Task: Look for space in Castilleja de la Cuesta, Spain from 9th June, 2023 to 16th June, 2023 for 2 adults in price range Rs.8000 to Rs.16000. Place can be entire place with 2 bedrooms having 2 beds and 1 bathroom. Property type can be house, flat, guest house. Booking option can be shelf check-in. Required host language is English.
Action: Mouse moved to (291, 135)
Screenshot: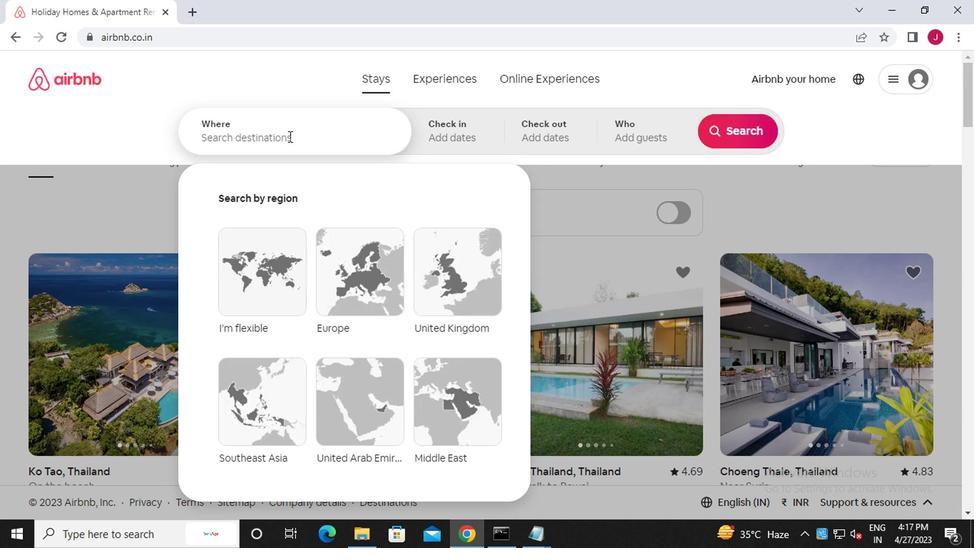 
Action: Mouse pressed left at (291, 135)
Screenshot: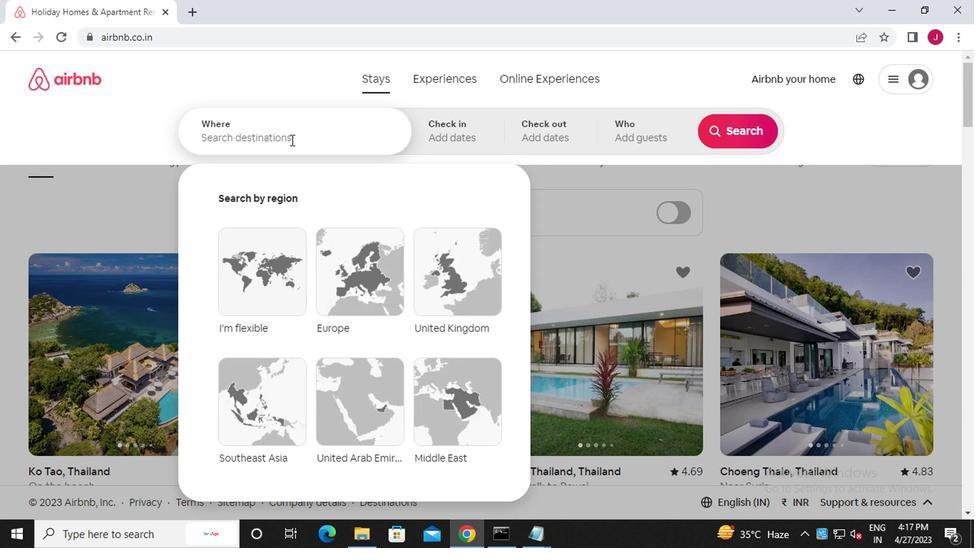 
Action: Mouse moved to (968, 538)
Screenshot: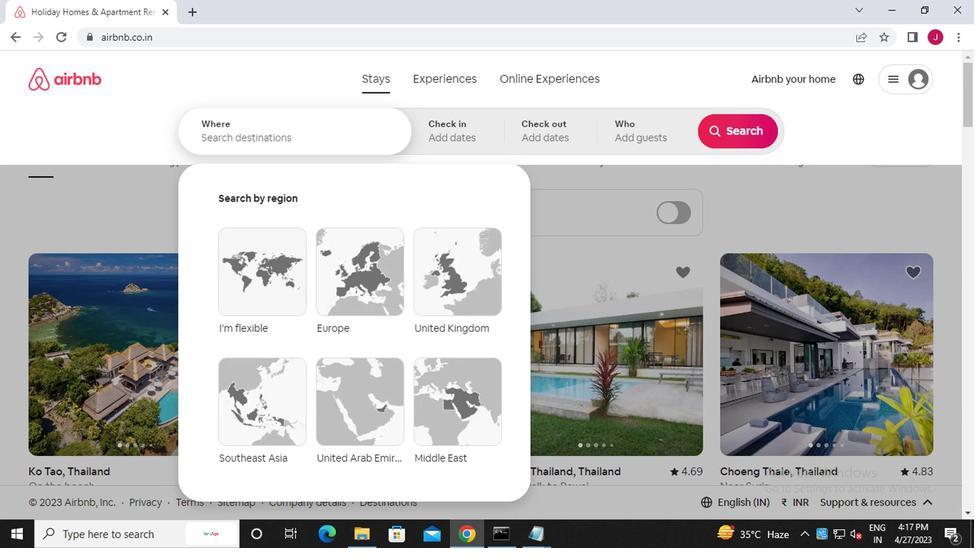 
Action: Key pressed c<Key.caps_lock>i<Key.backspace>astilleja
Screenshot: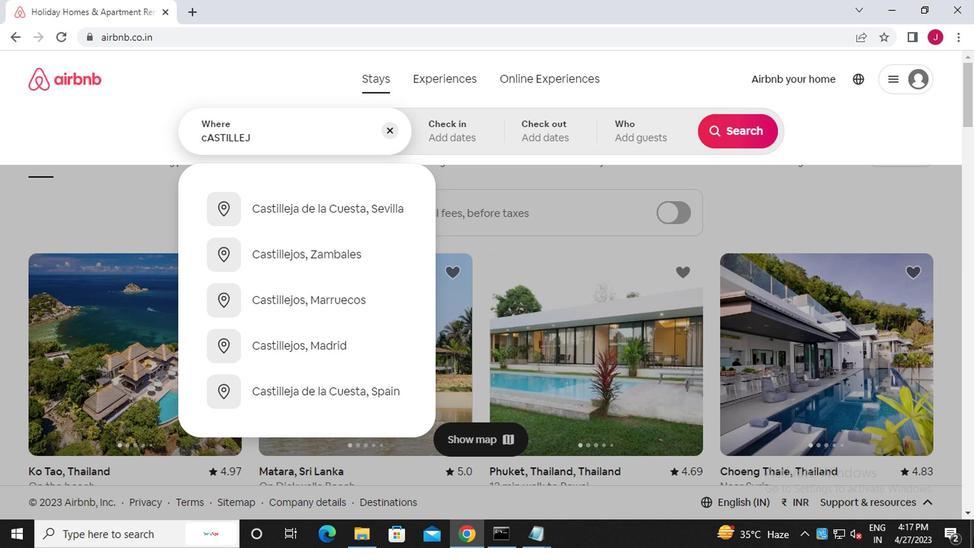 
Action: Mouse moved to (332, 247)
Screenshot: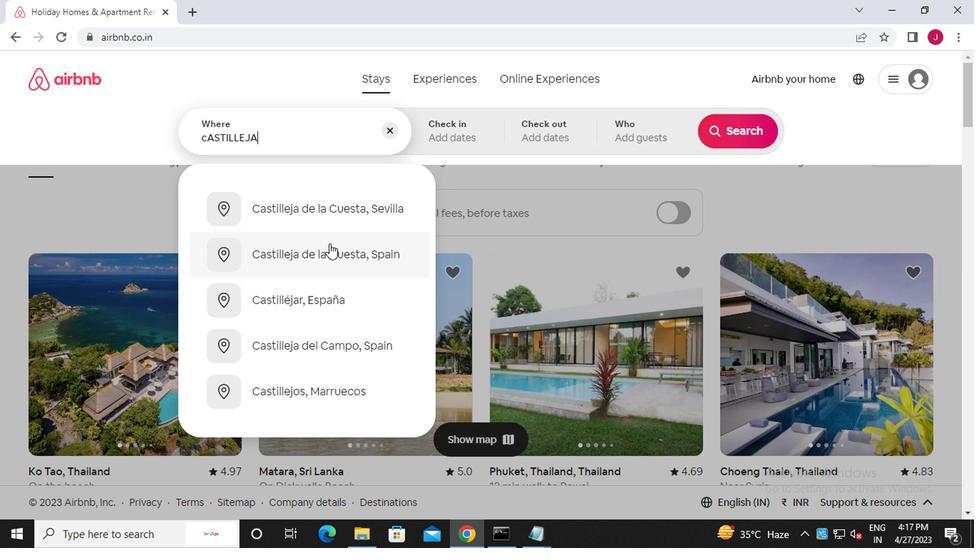 
Action: Mouse pressed left at (332, 247)
Screenshot: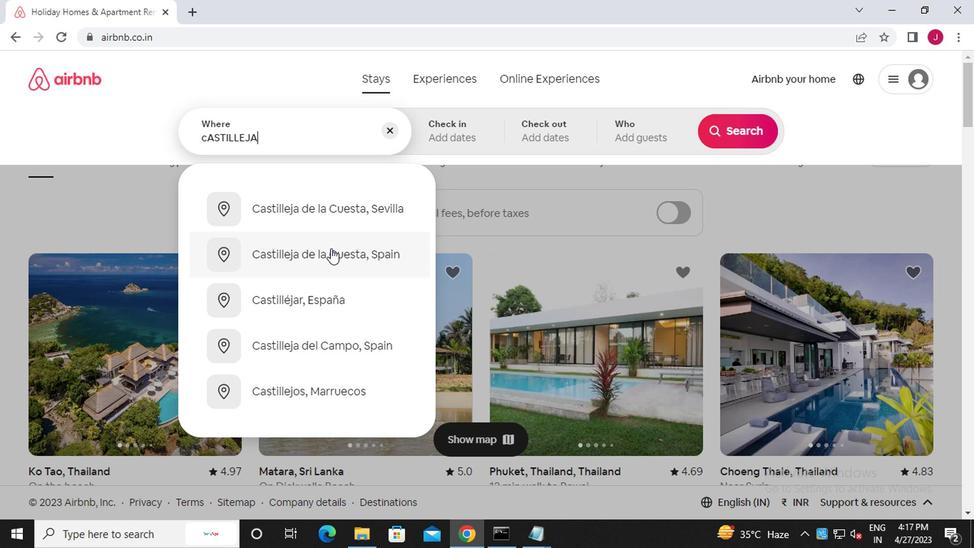 
Action: Mouse moved to (724, 239)
Screenshot: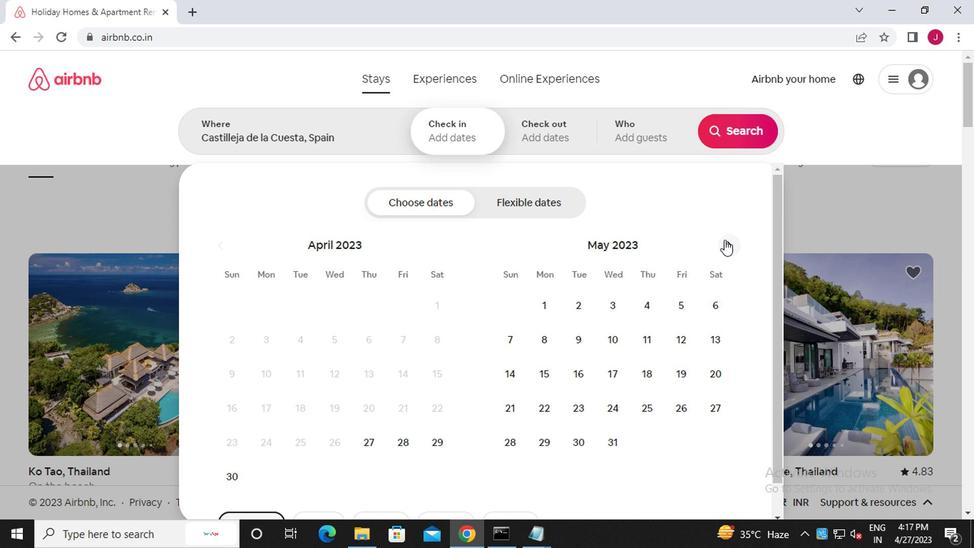 
Action: Mouse pressed left at (724, 239)
Screenshot: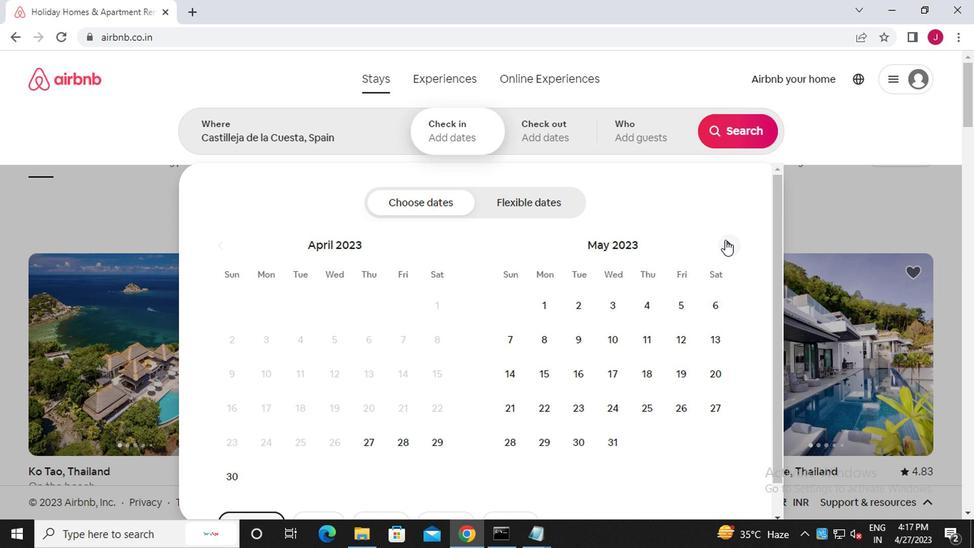 
Action: Mouse moved to (682, 334)
Screenshot: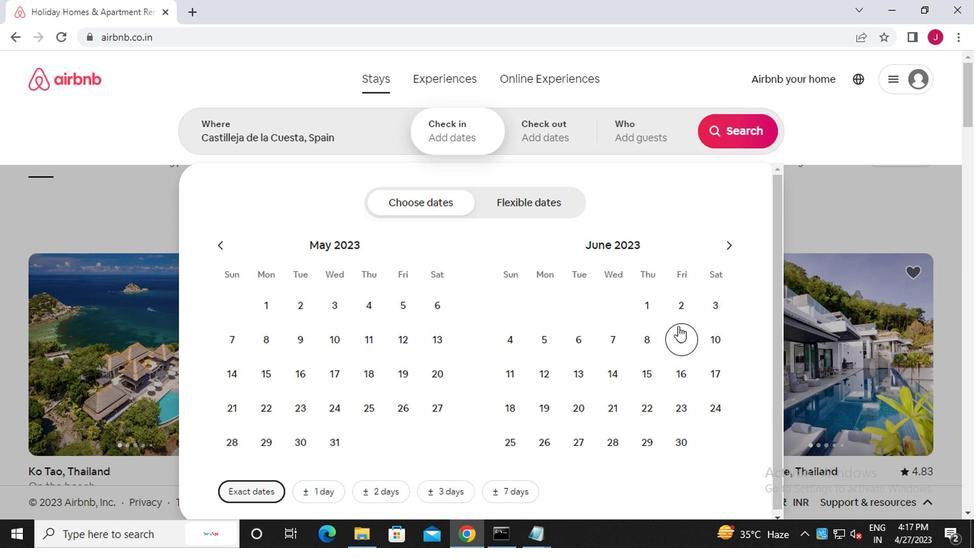 
Action: Mouse pressed left at (682, 334)
Screenshot: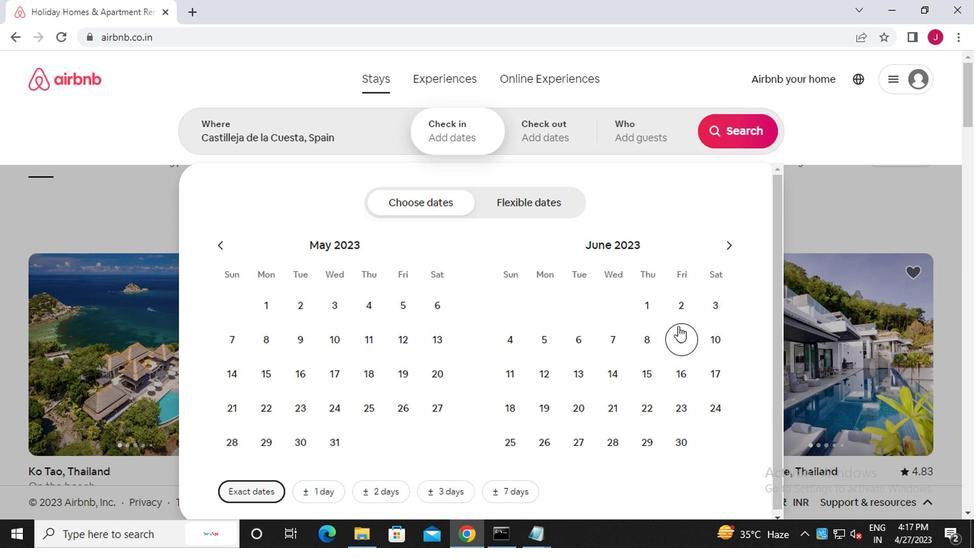 
Action: Mouse moved to (676, 376)
Screenshot: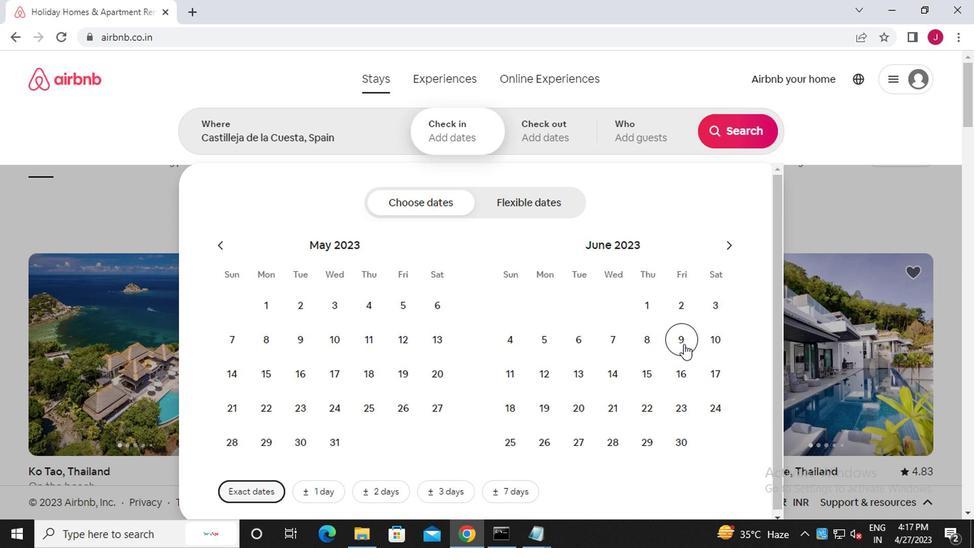 
Action: Mouse pressed left at (676, 376)
Screenshot: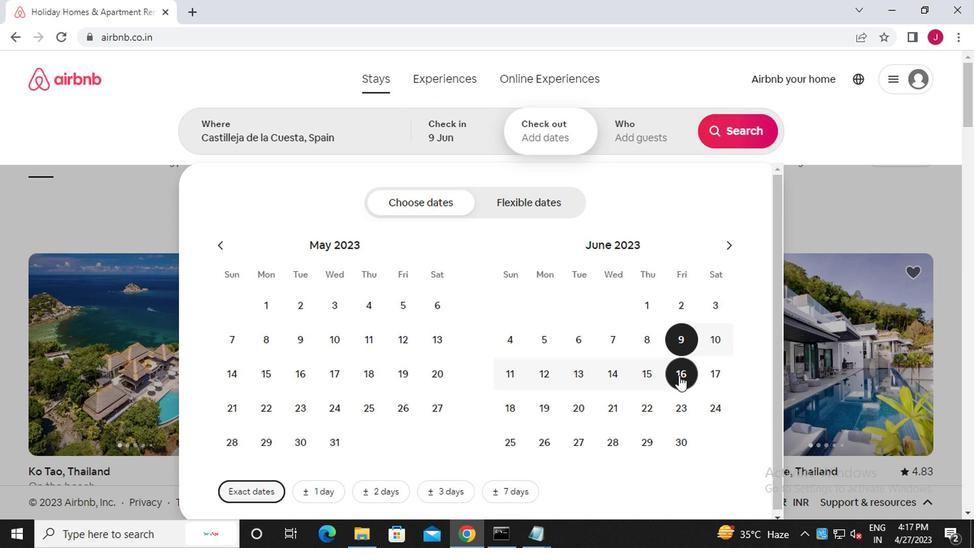 
Action: Mouse moved to (651, 127)
Screenshot: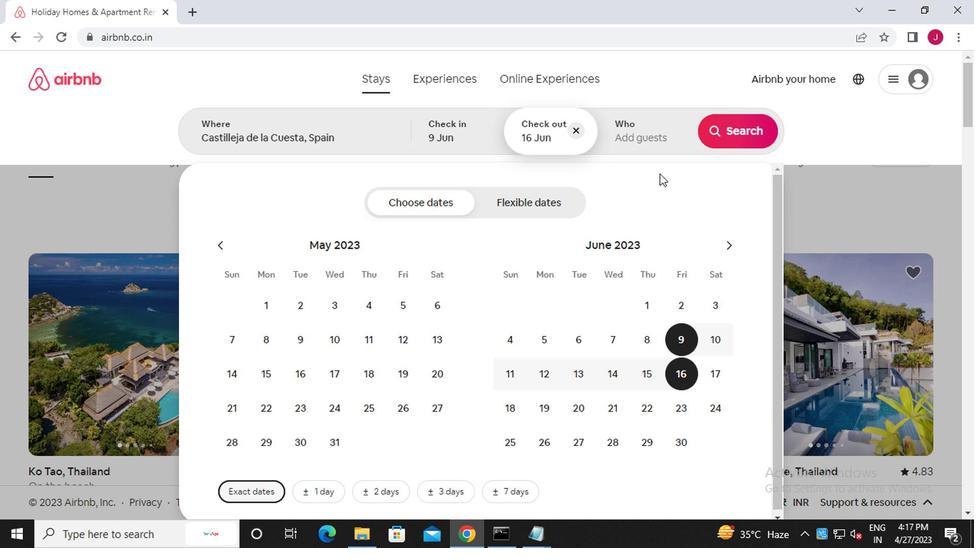 
Action: Mouse pressed left at (651, 127)
Screenshot: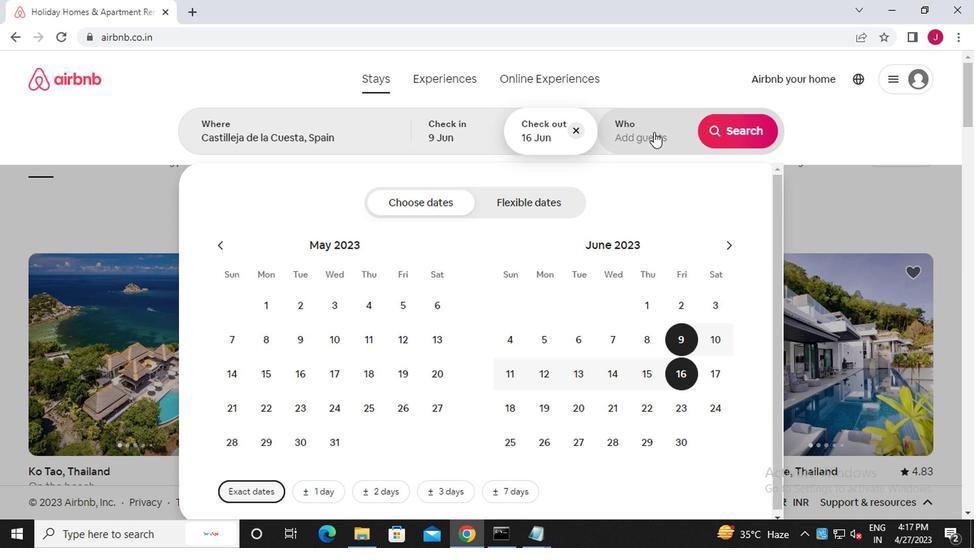 
Action: Mouse moved to (740, 206)
Screenshot: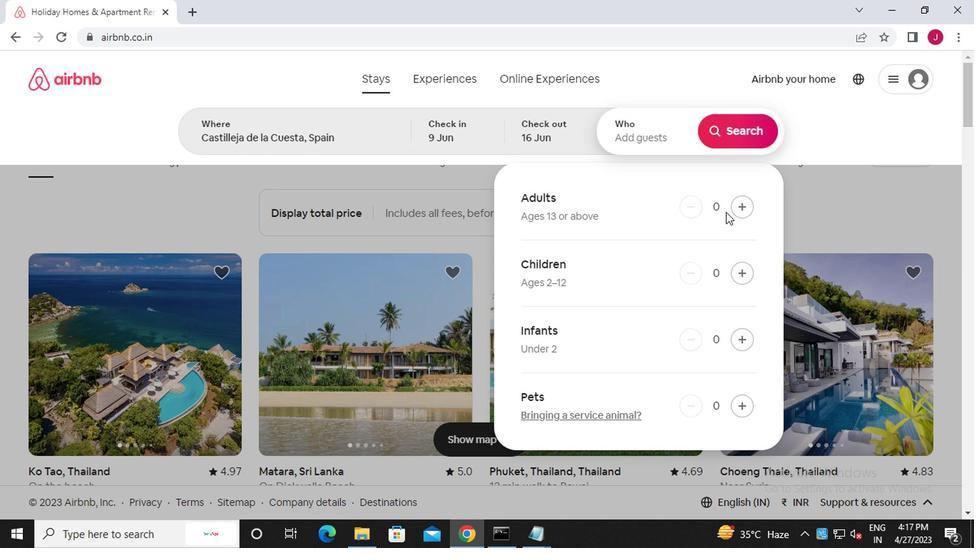 
Action: Mouse pressed left at (740, 206)
Screenshot: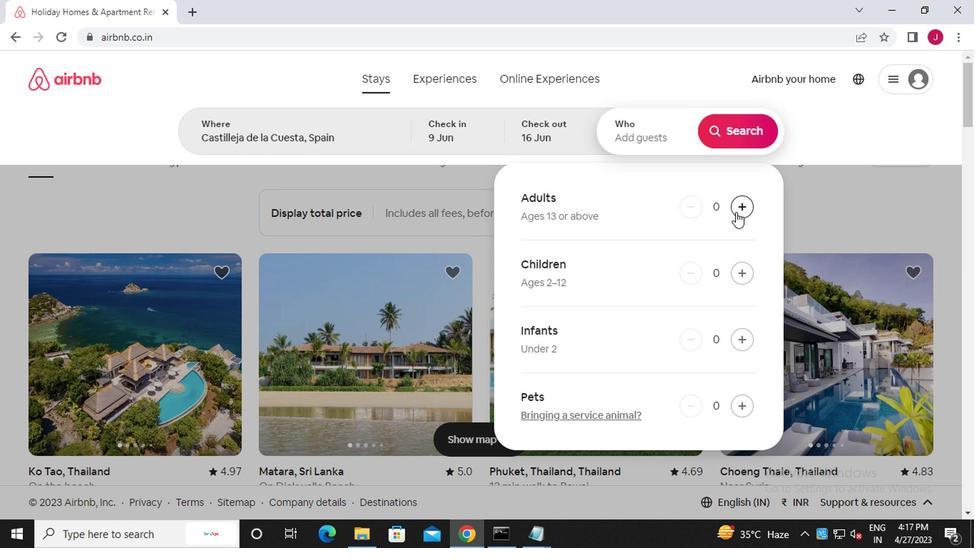 
Action: Mouse pressed left at (740, 206)
Screenshot: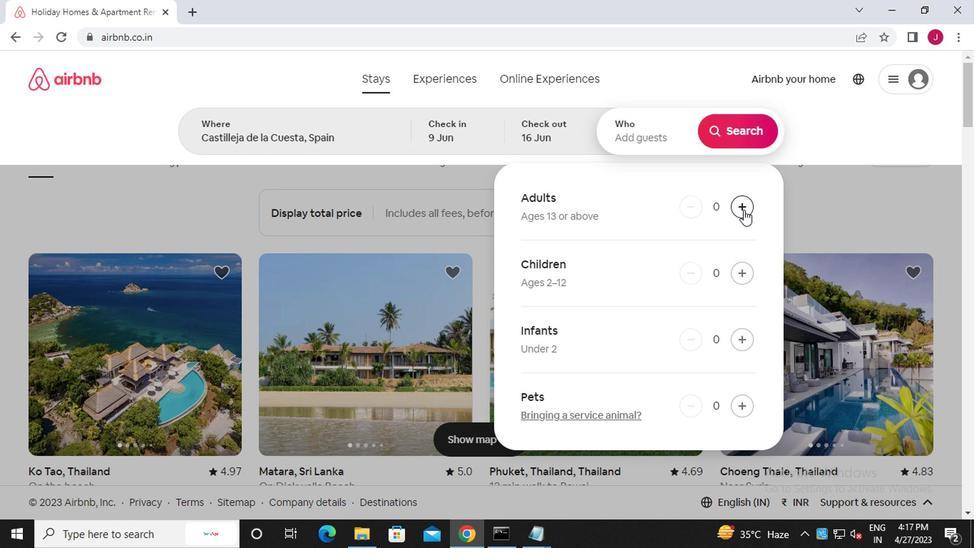 
Action: Mouse moved to (738, 129)
Screenshot: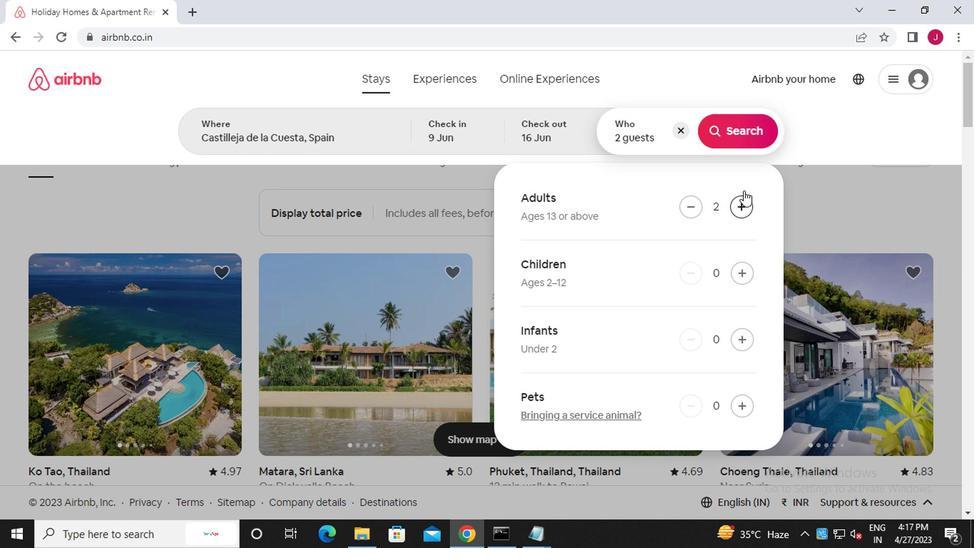
Action: Mouse pressed left at (738, 129)
Screenshot: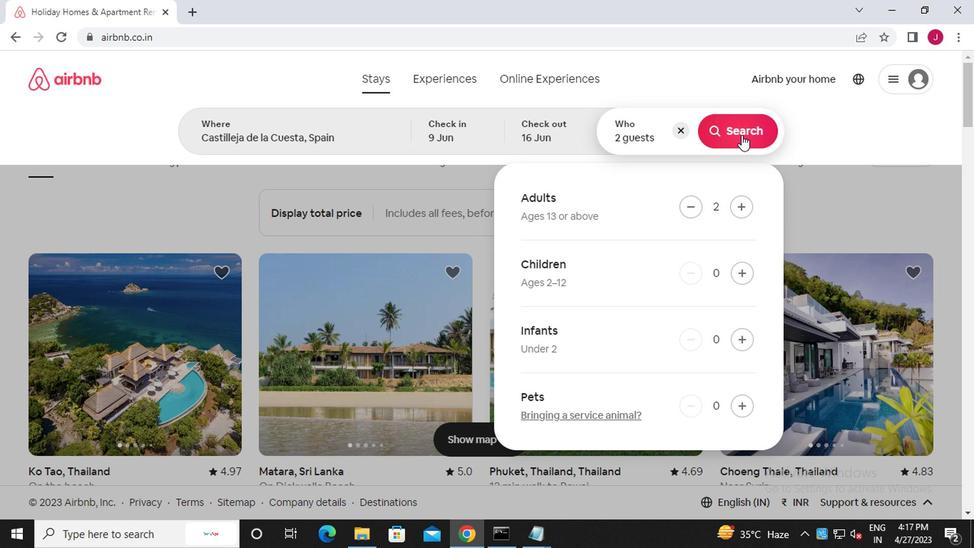 
Action: Mouse moved to (914, 131)
Screenshot: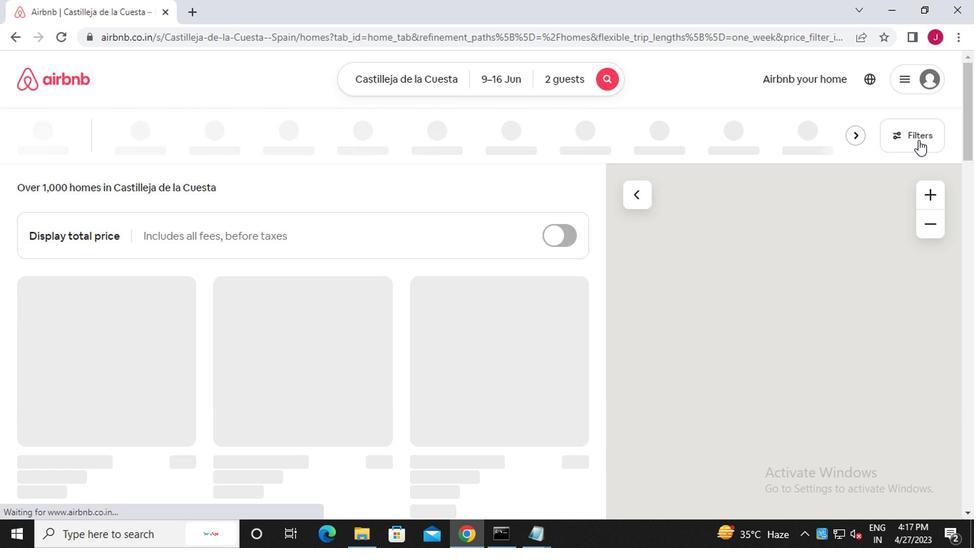 
Action: Mouse pressed left at (914, 131)
Screenshot: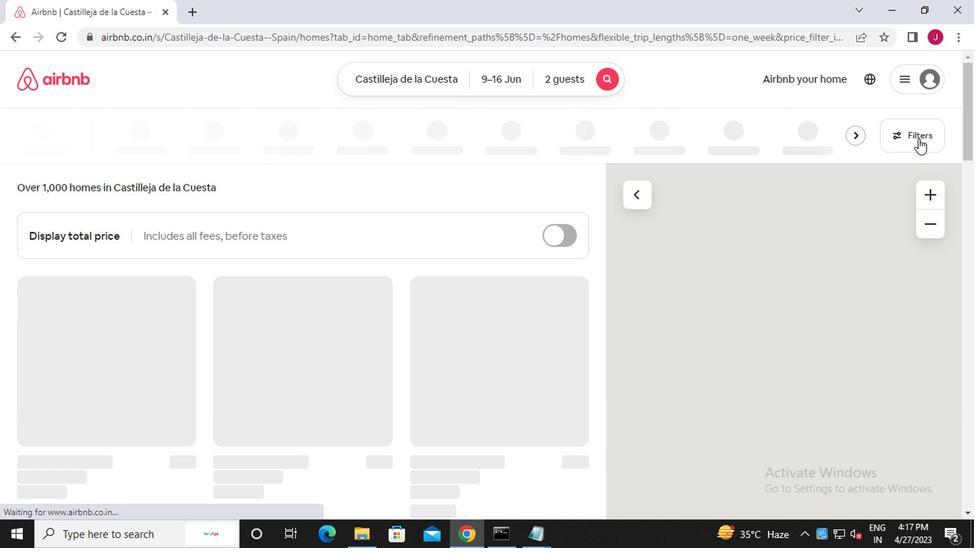 
Action: Mouse moved to (327, 312)
Screenshot: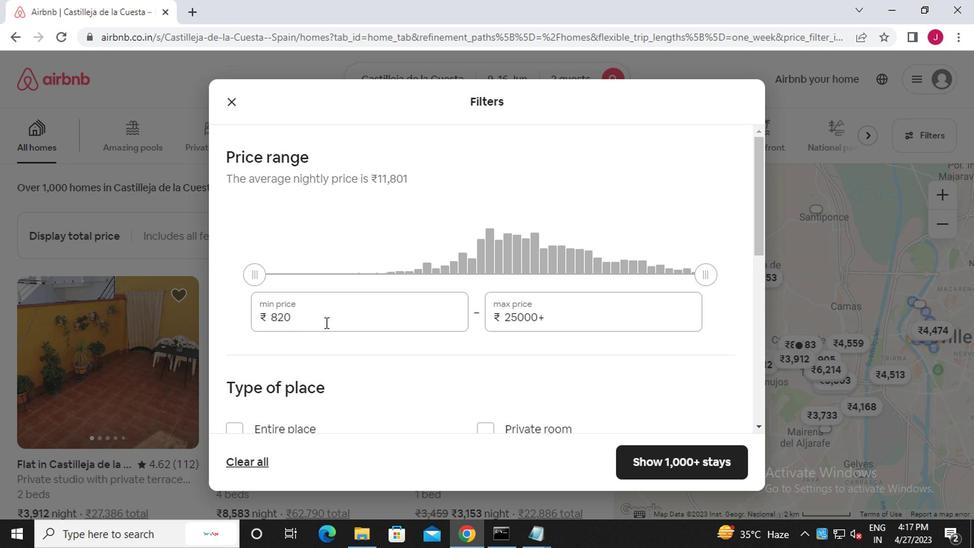 
Action: Mouse pressed left at (327, 312)
Screenshot: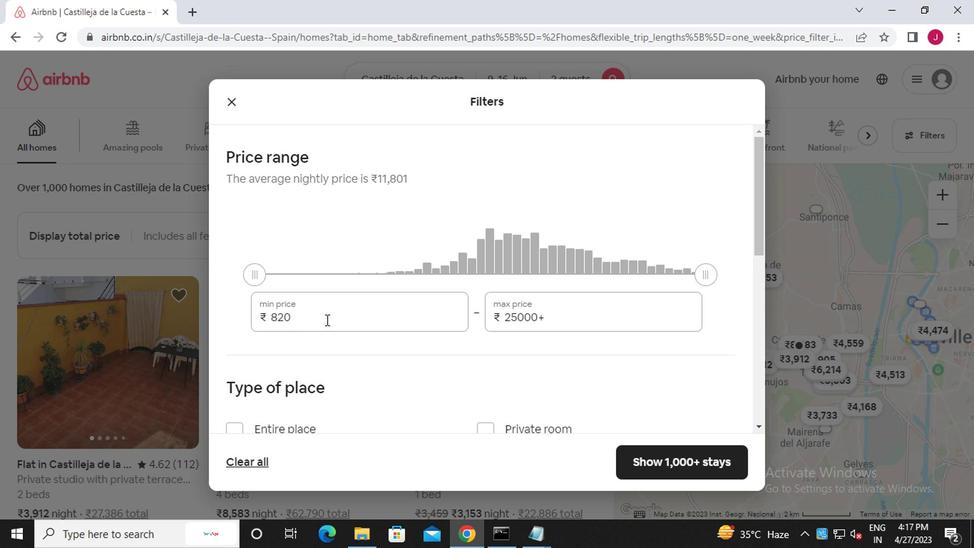 
Action: Mouse moved to (321, 298)
Screenshot: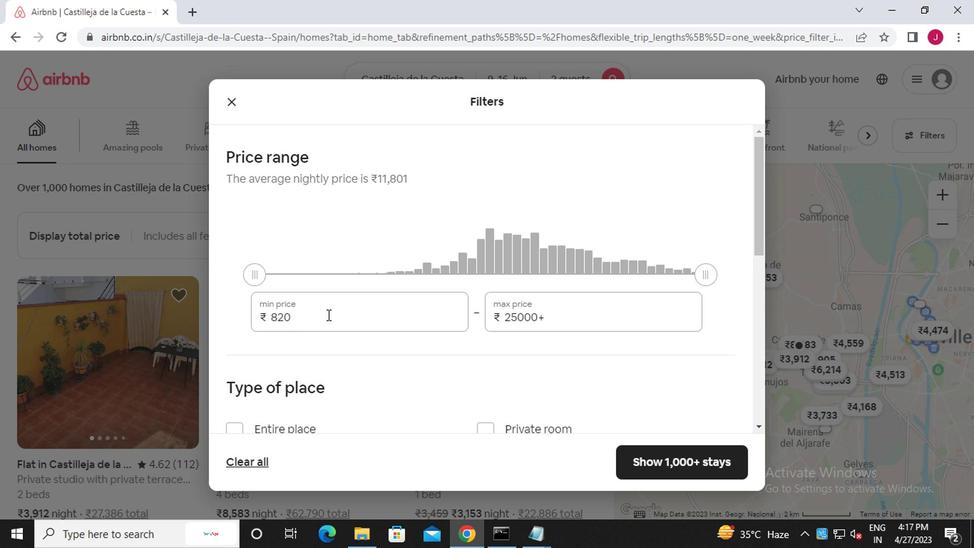 
Action: Key pressed <Key.backspace><Key.backspace><<96>><<96>><<96>>
Screenshot: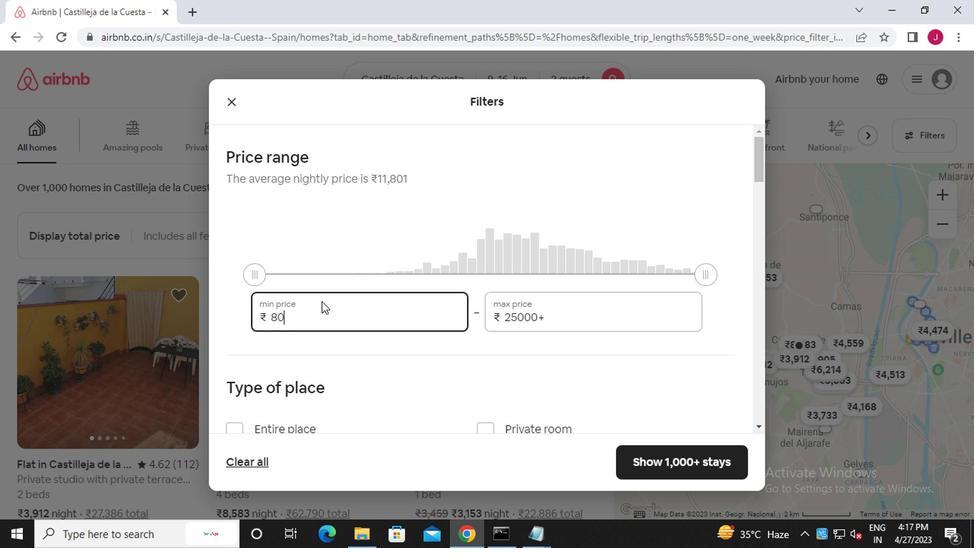 
Action: Mouse moved to (556, 315)
Screenshot: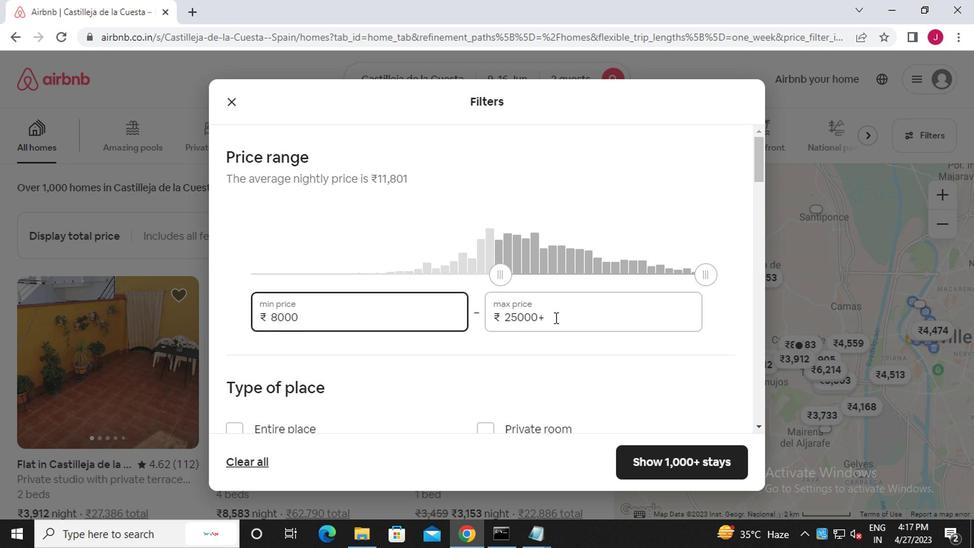 
Action: Mouse pressed left at (556, 315)
Screenshot: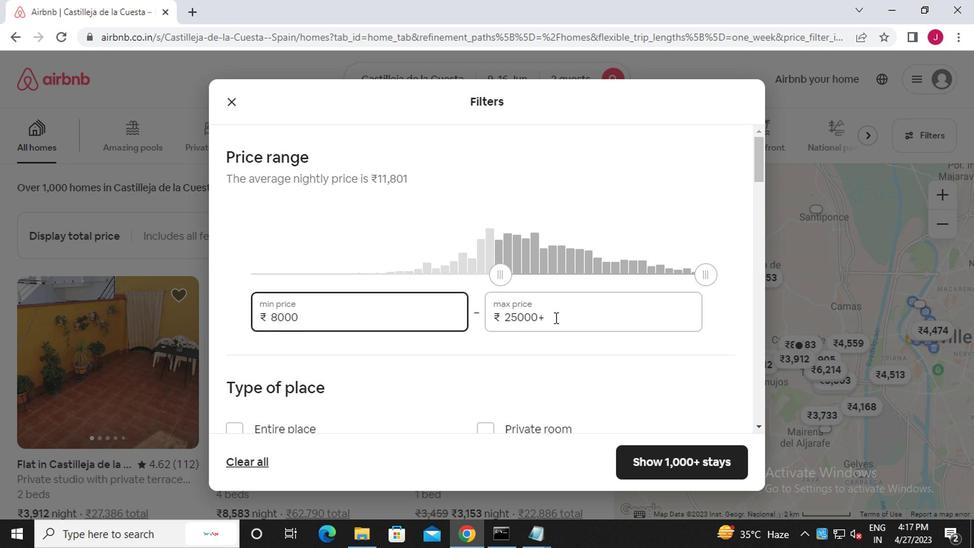 
Action: Mouse moved to (556, 315)
Screenshot: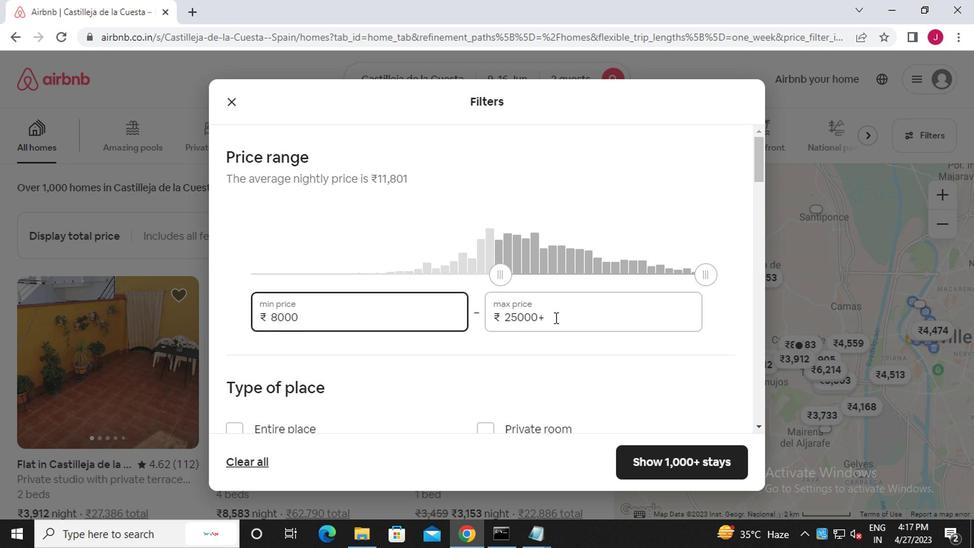 
Action: Key pressed <Key.backspace><Key.backspace><Key.backspace><Key.backspace><Key.backspace><Key.backspace><Key.backspace><Key.backspace><Key.backspace><Key.backspace><Key.backspace><<97>><<102>><<96>><<96>><<96>>
Screenshot: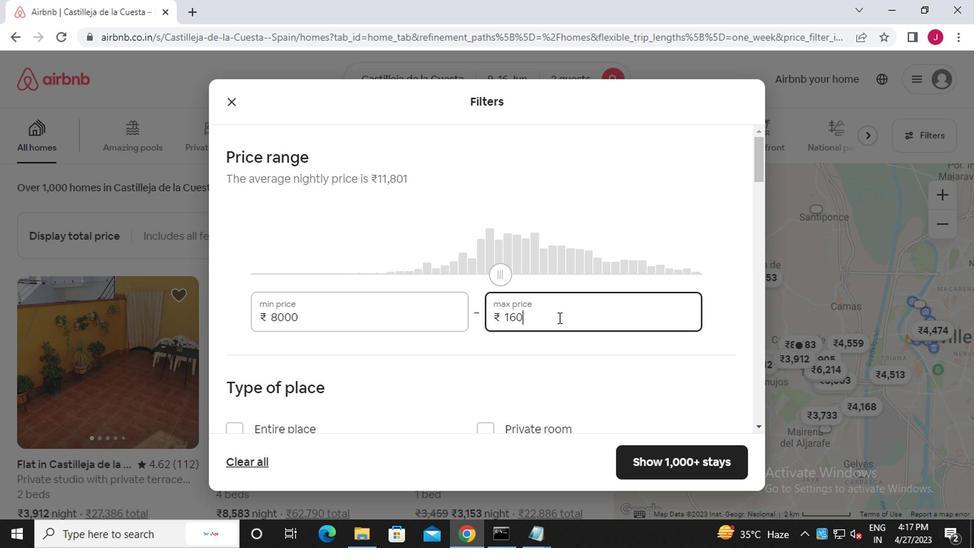 
Action: Mouse moved to (403, 344)
Screenshot: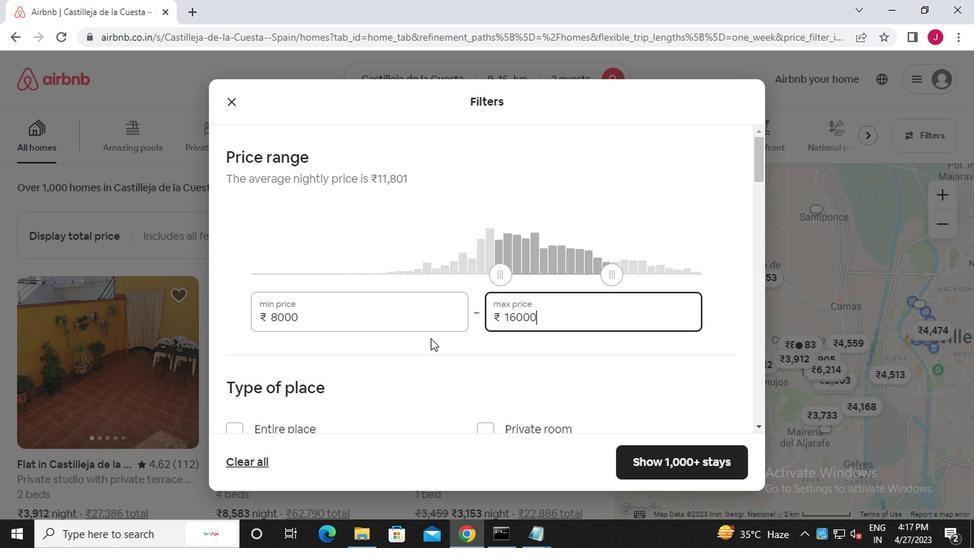 
Action: Mouse scrolled (403, 344) with delta (0, 0)
Screenshot: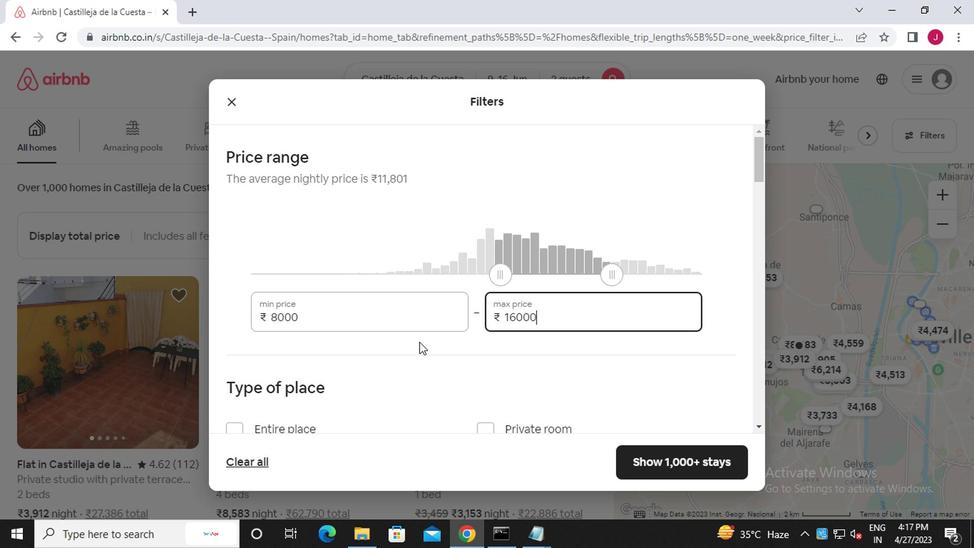 
Action: Mouse moved to (400, 346)
Screenshot: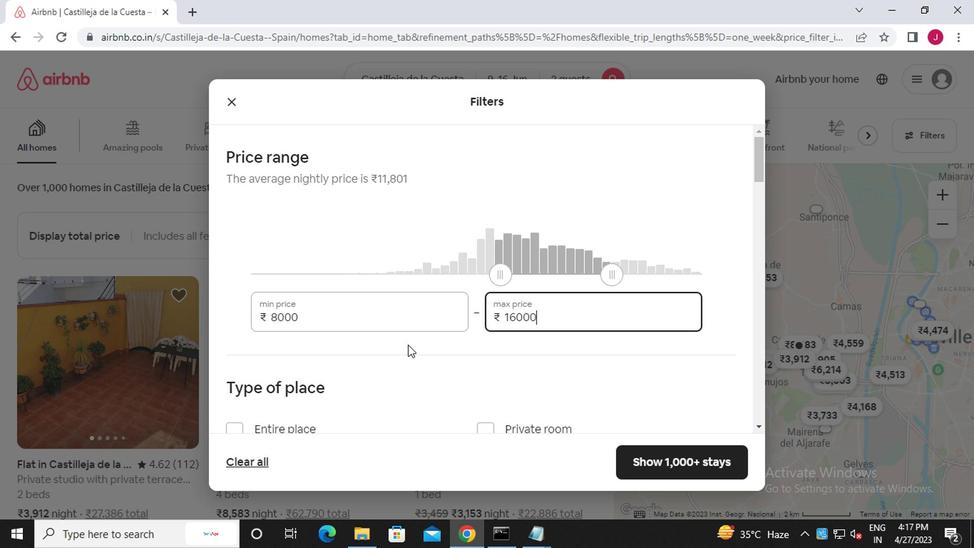 
Action: Mouse scrolled (400, 345) with delta (0, 0)
Screenshot: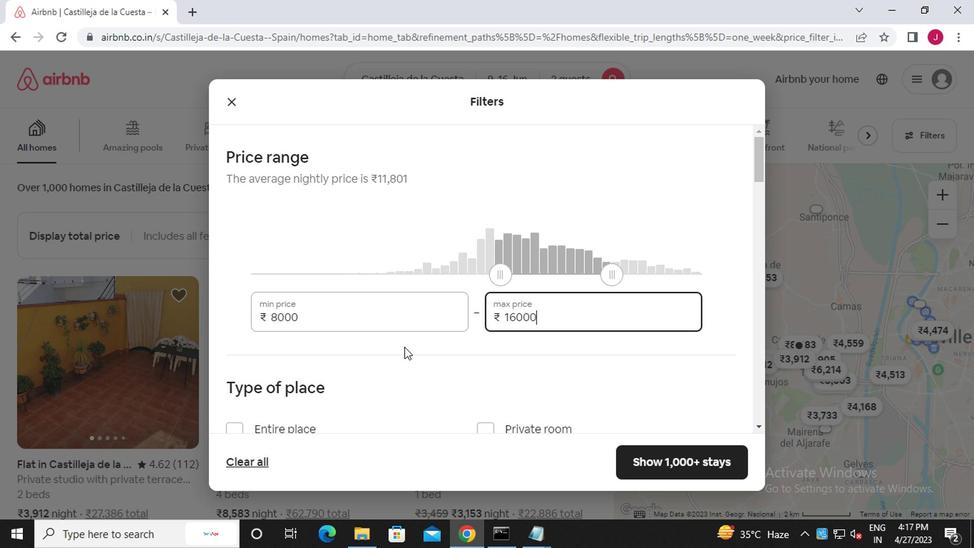
Action: Mouse moved to (240, 286)
Screenshot: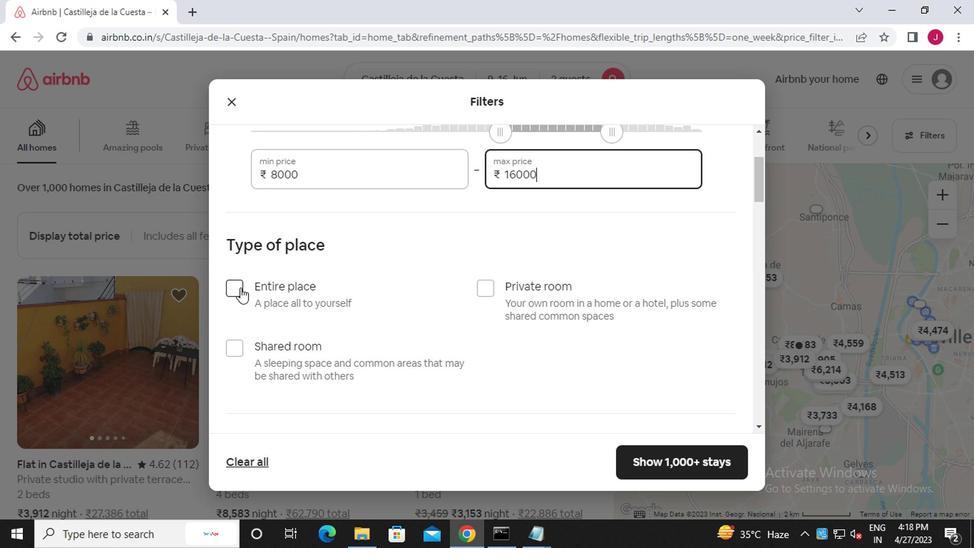 
Action: Mouse pressed left at (240, 286)
Screenshot: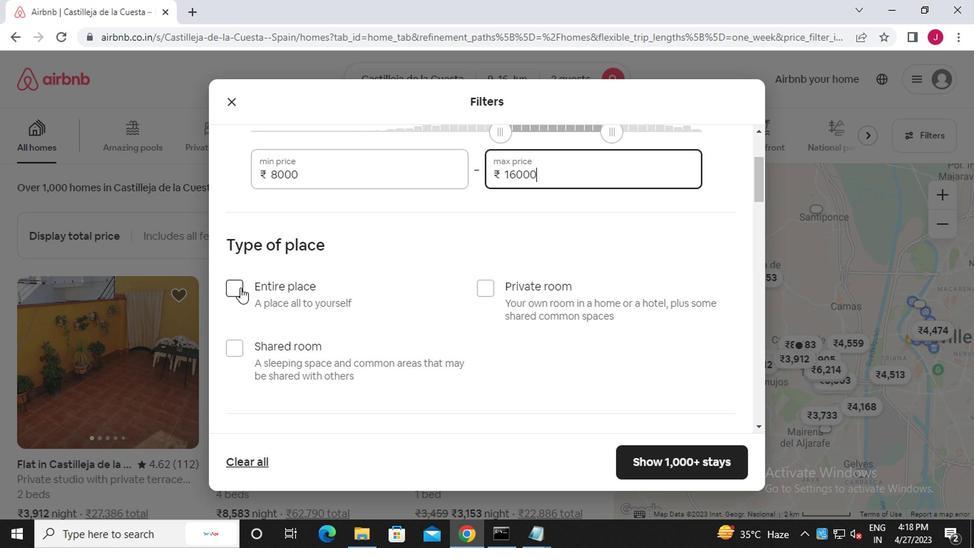 
Action: Mouse moved to (336, 314)
Screenshot: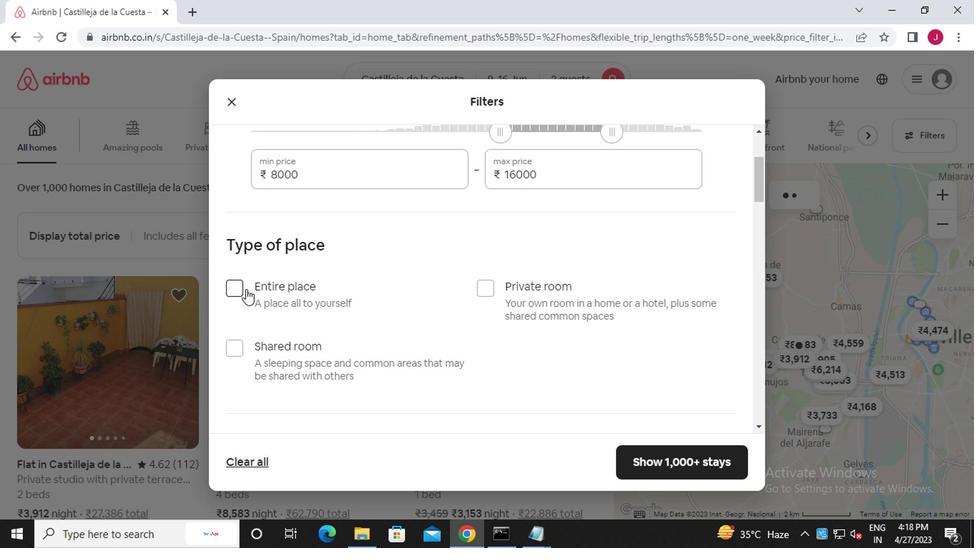 
Action: Mouse scrolled (336, 313) with delta (0, 0)
Screenshot: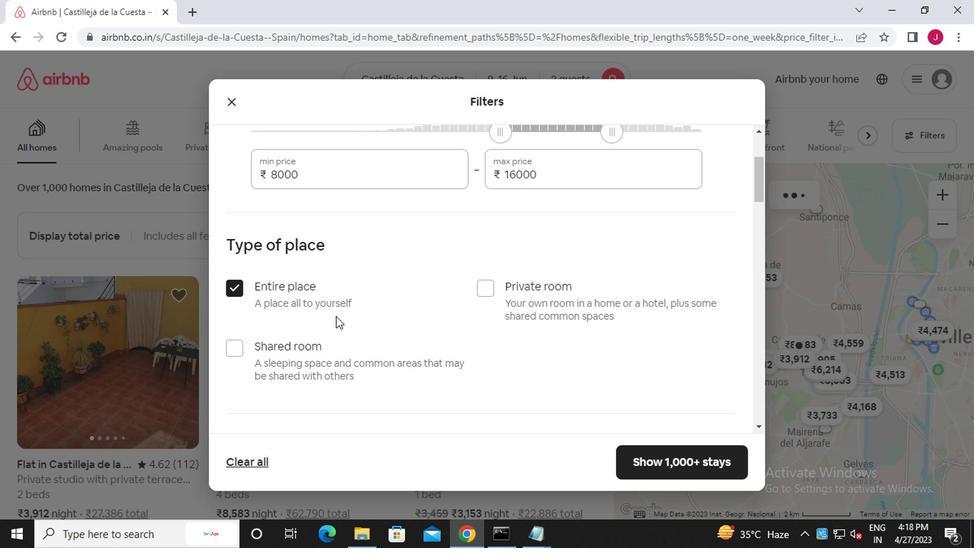 
Action: Mouse scrolled (336, 313) with delta (0, 0)
Screenshot: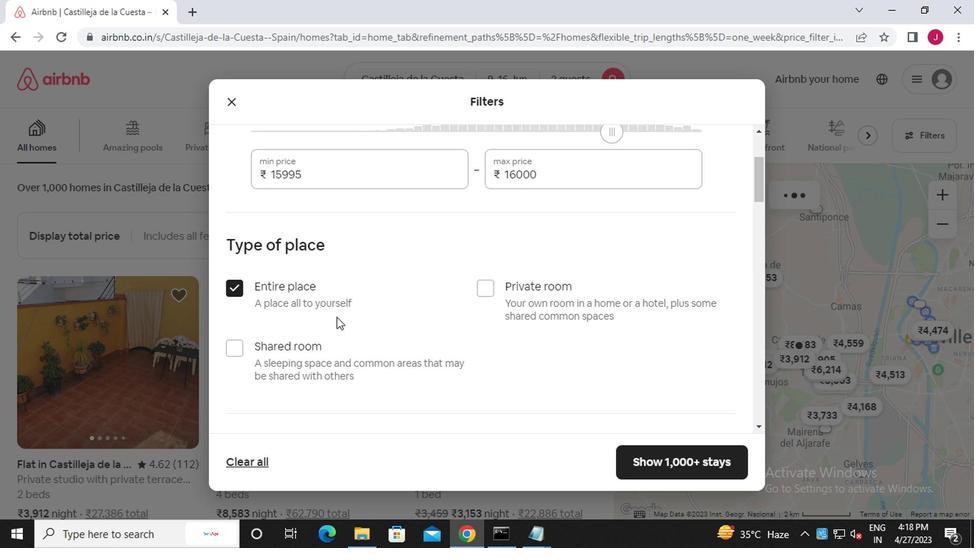 
Action: Mouse scrolled (336, 313) with delta (0, 0)
Screenshot: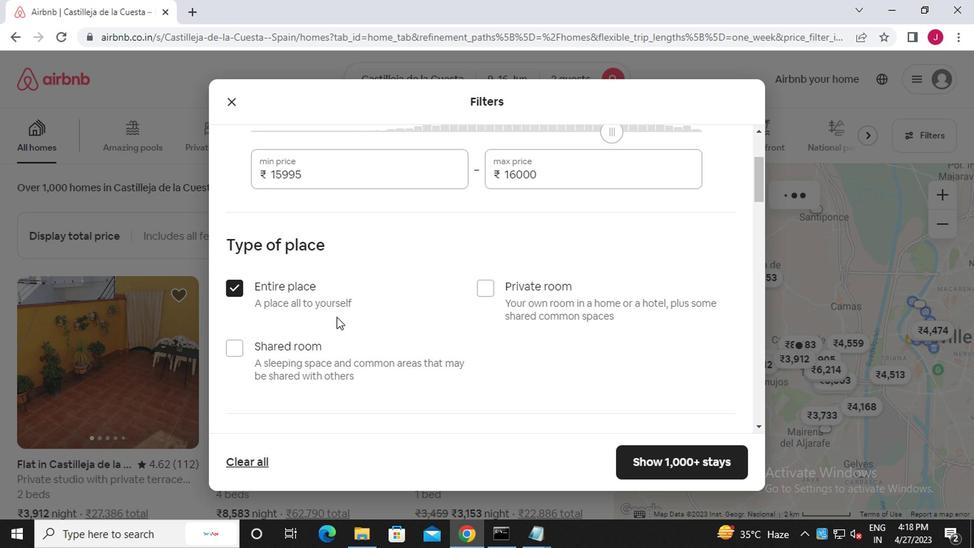 
Action: Mouse moved to (355, 312)
Screenshot: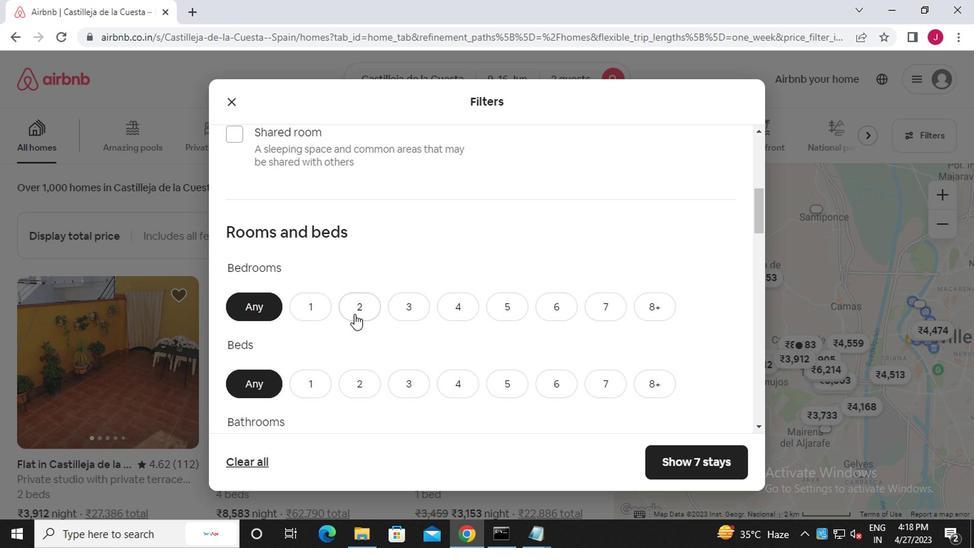 
Action: Mouse pressed left at (355, 312)
Screenshot: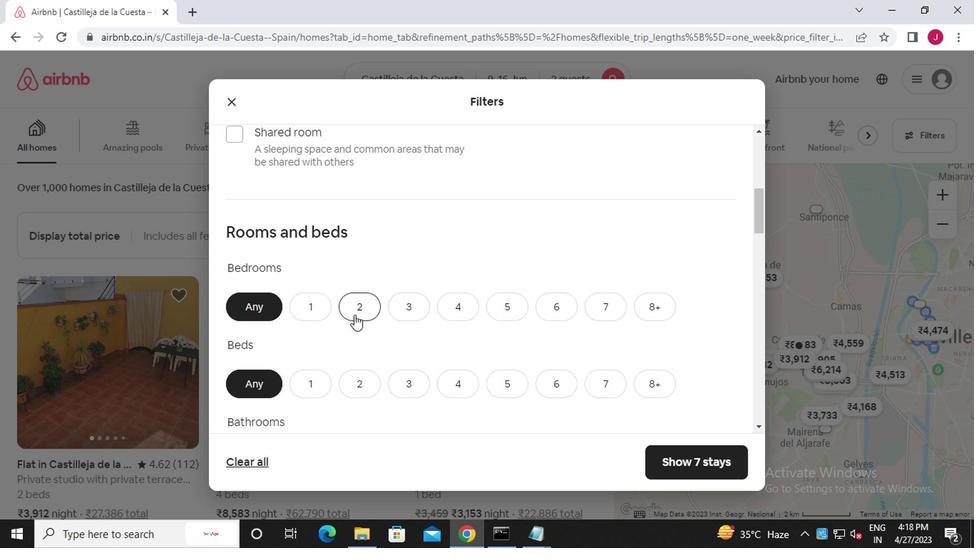 
Action: Mouse moved to (364, 388)
Screenshot: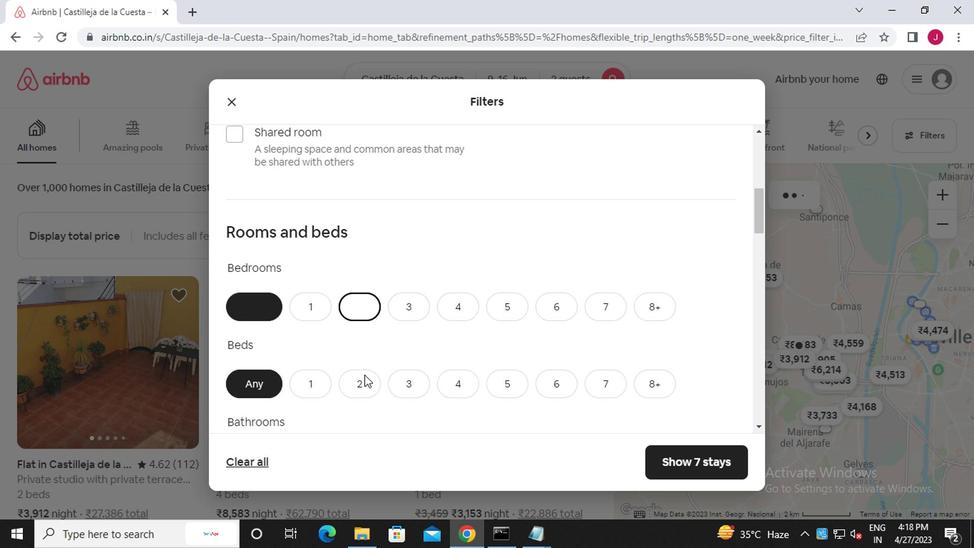 
Action: Mouse pressed left at (364, 388)
Screenshot: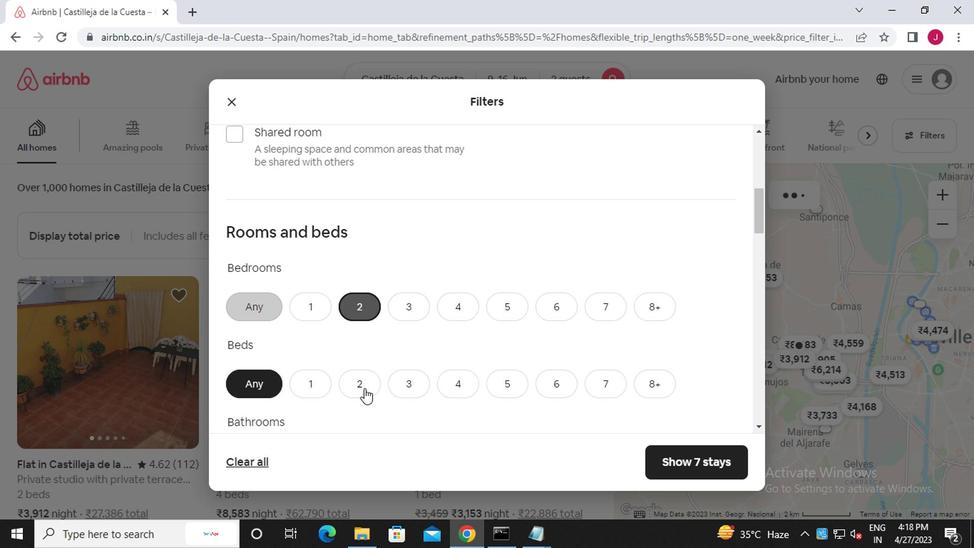 
Action: Mouse moved to (357, 395)
Screenshot: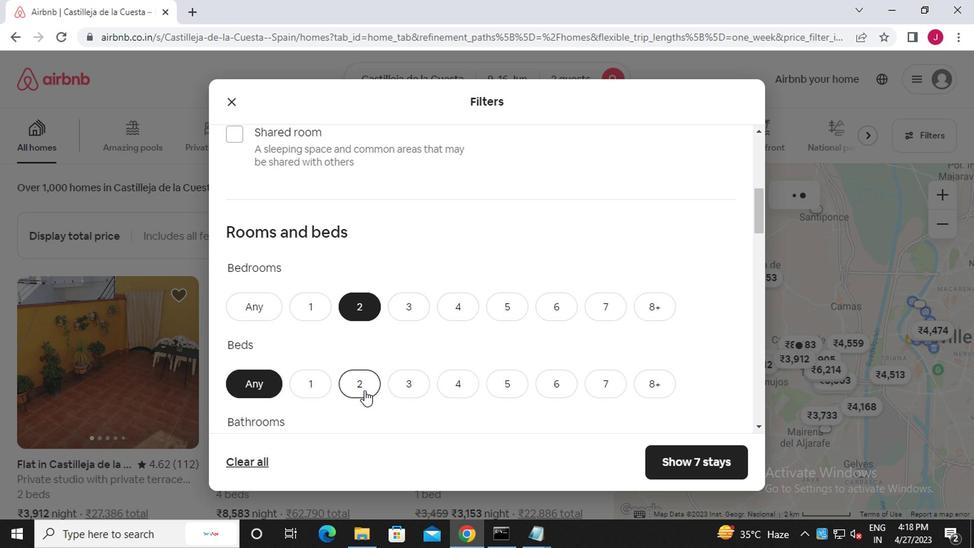
Action: Mouse scrolled (357, 394) with delta (0, 0)
Screenshot: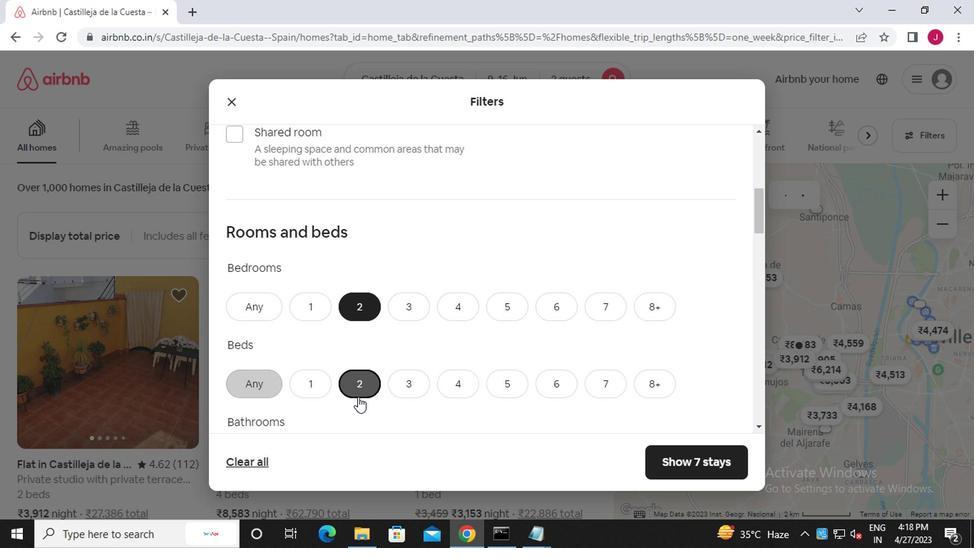 
Action: Mouse moved to (355, 393)
Screenshot: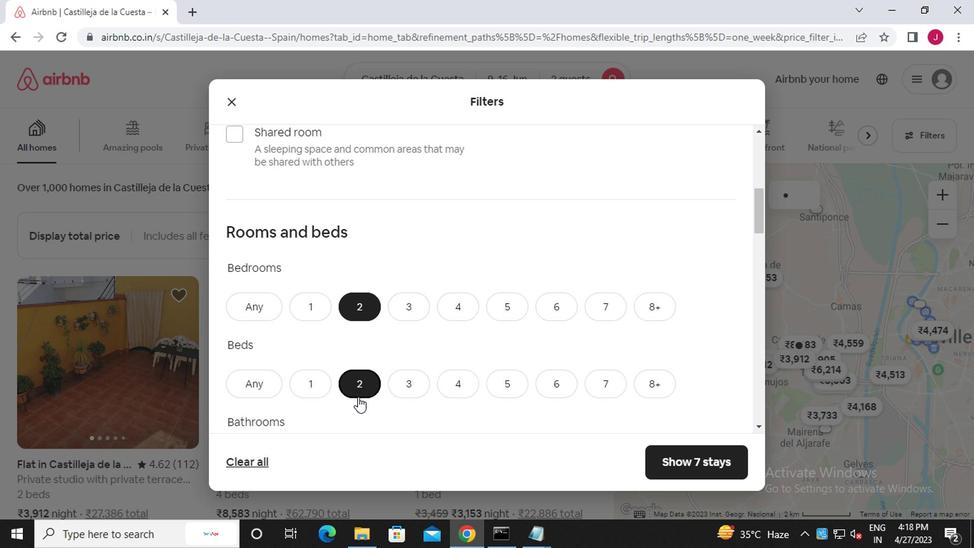 
Action: Mouse scrolled (355, 393) with delta (0, 0)
Screenshot: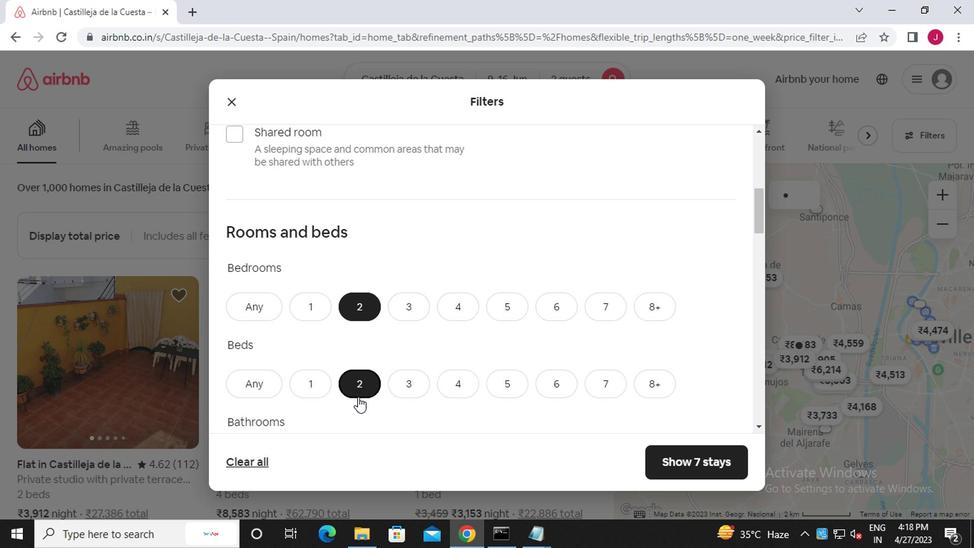 
Action: Mouse moved to (318, 314)
Screenshot: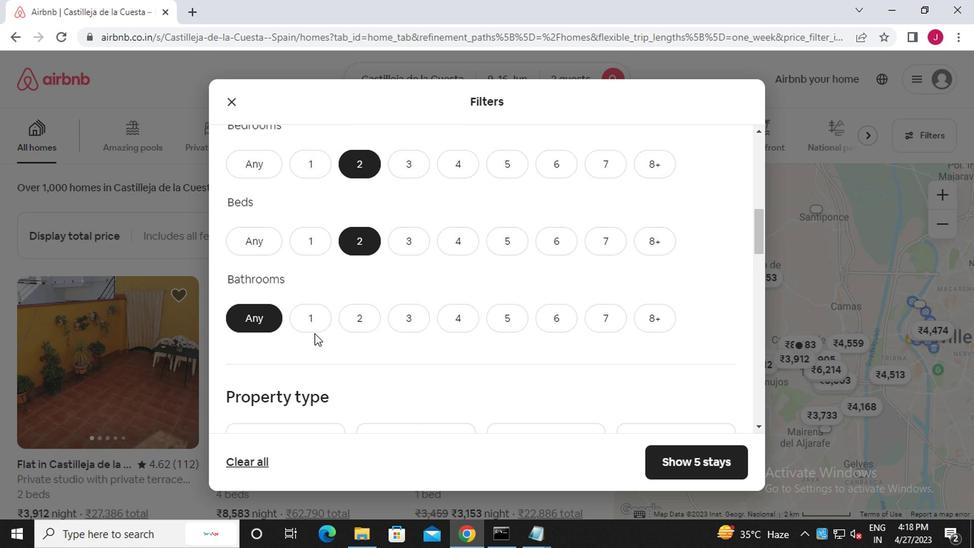 
Action: Mouse pressed left at (318, 314)
Screenshot: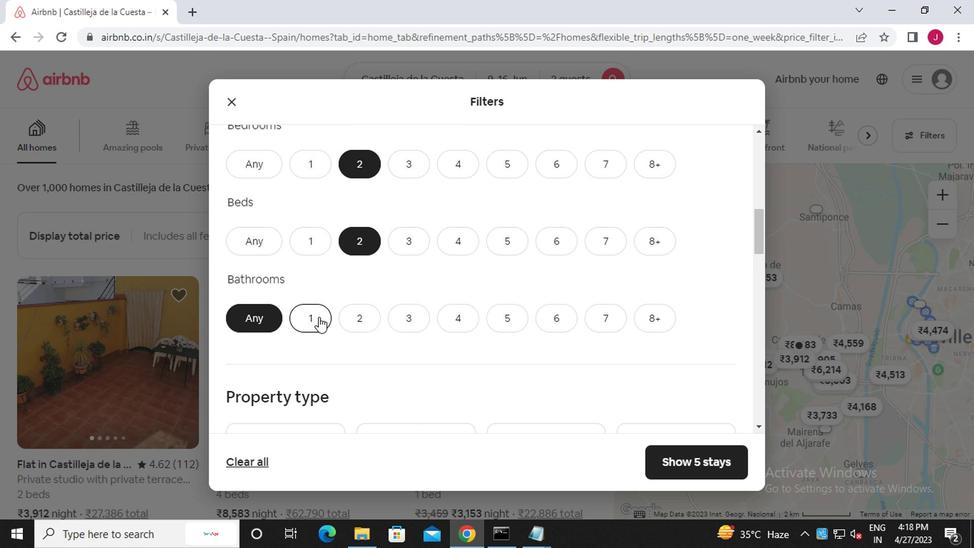 
Action: Mouse scrolled (318, 313) with delta (0, 0)
Screenshot: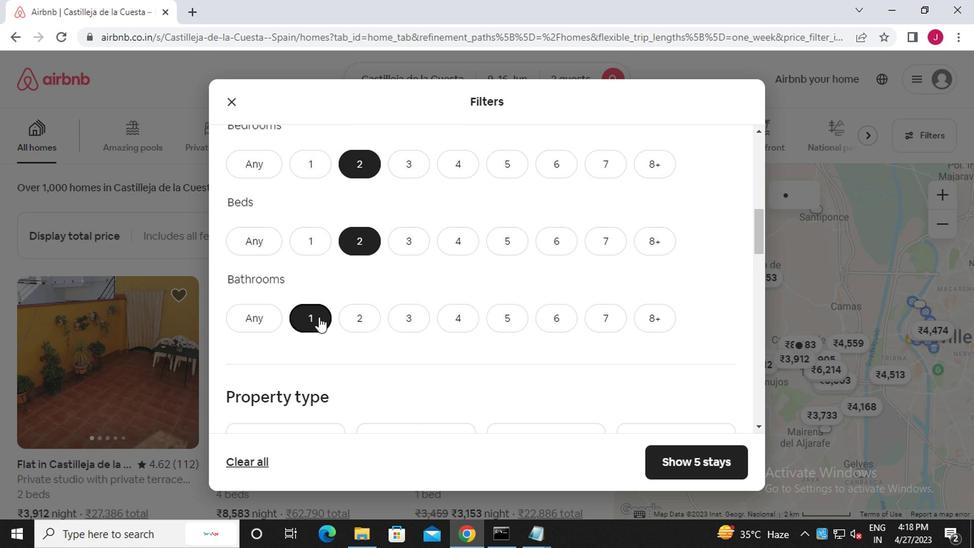 
Action: Mouse scrolled (318, 313) with delta (0, 0)
Screenshot: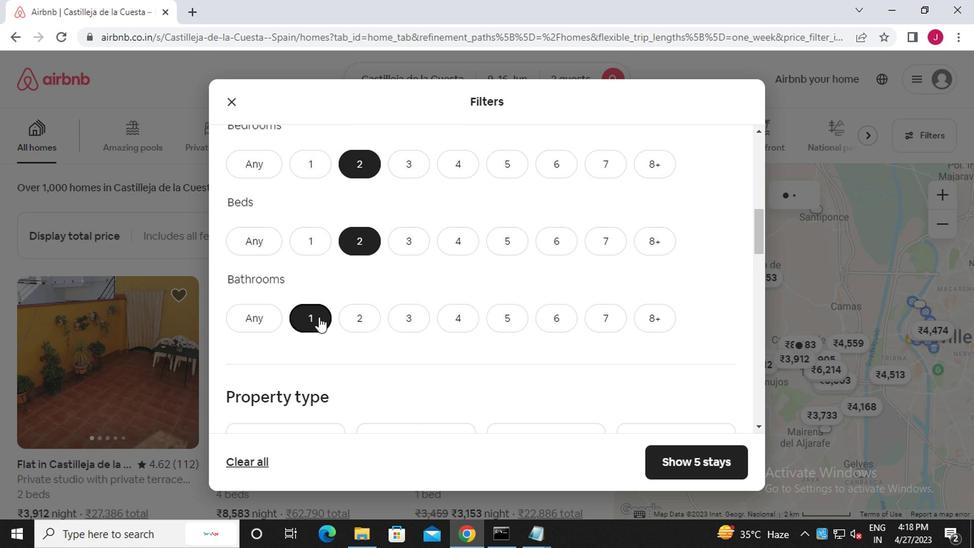 
Action: Mouse moved to (312, 344)
Screenshot: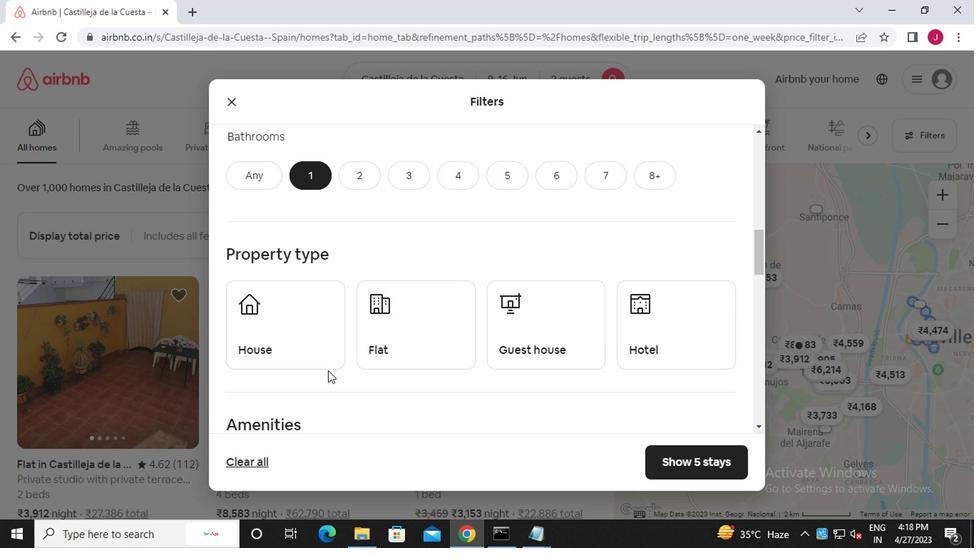 
Action: Mouse pressed left at (312, 344)
Screenshot: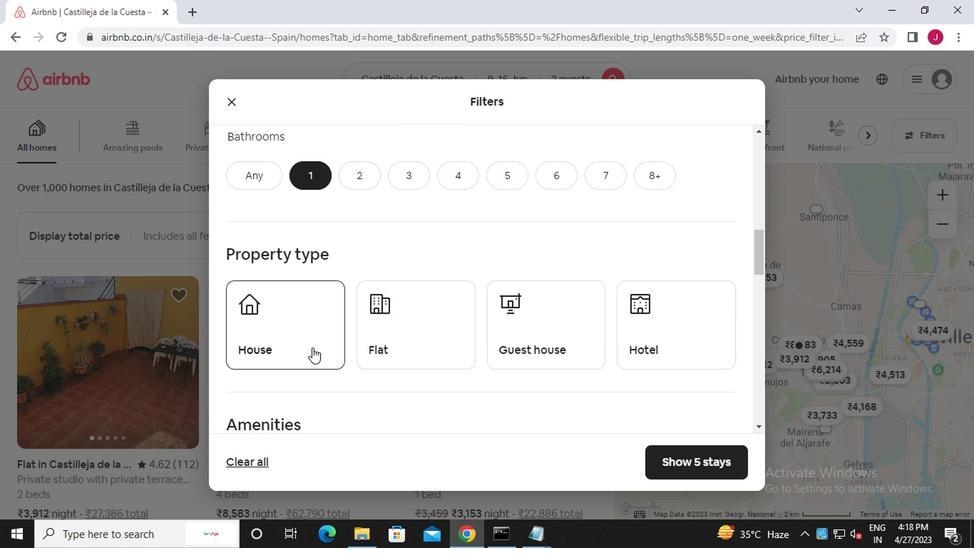 
Action: Mouse moved to (399, 339)
Screenshot: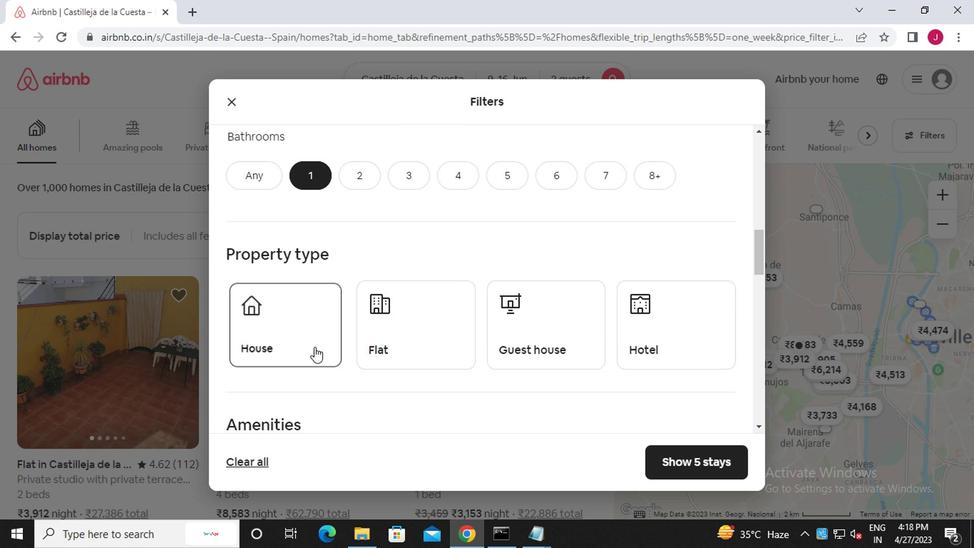 
Action: Mouse pressed left at (399, 339)
Screenshot: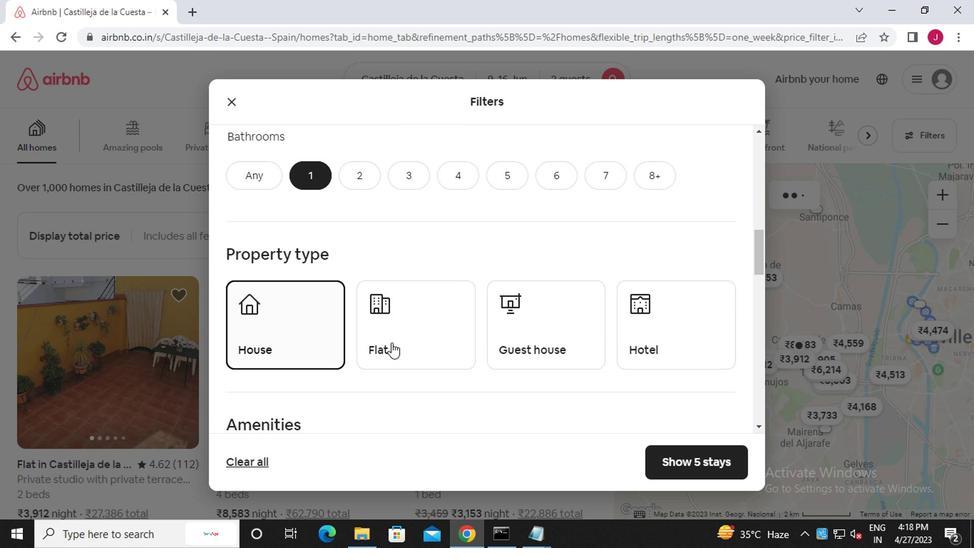 
Action: Mouse moved to (513, 338)
Screenshot: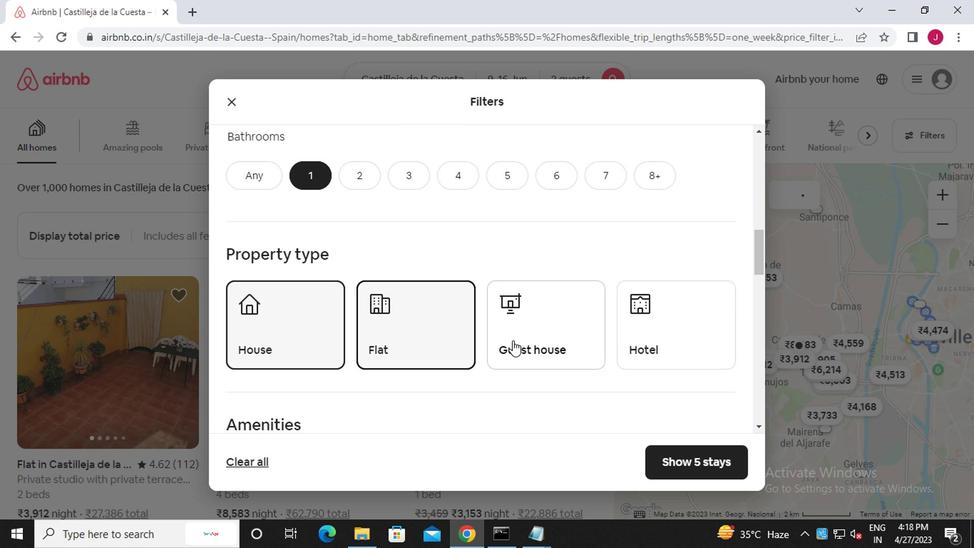 
Action: Mouse pressed left at (513, 338)
Screenshot: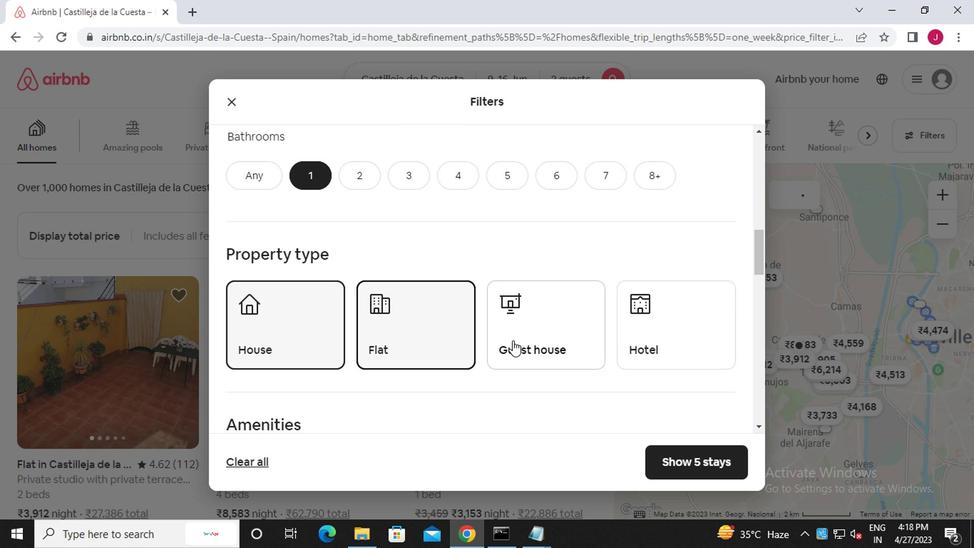 
Action: Mouse moved to (516, 338)
Screenshot: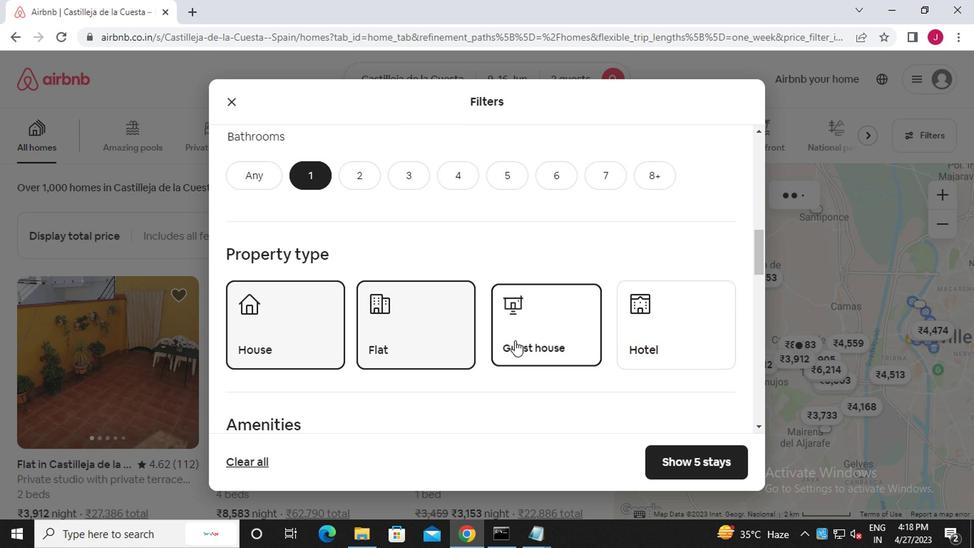 
Action: Mouse scrolled (516, 337) with delta (0, 0)
Screenshot: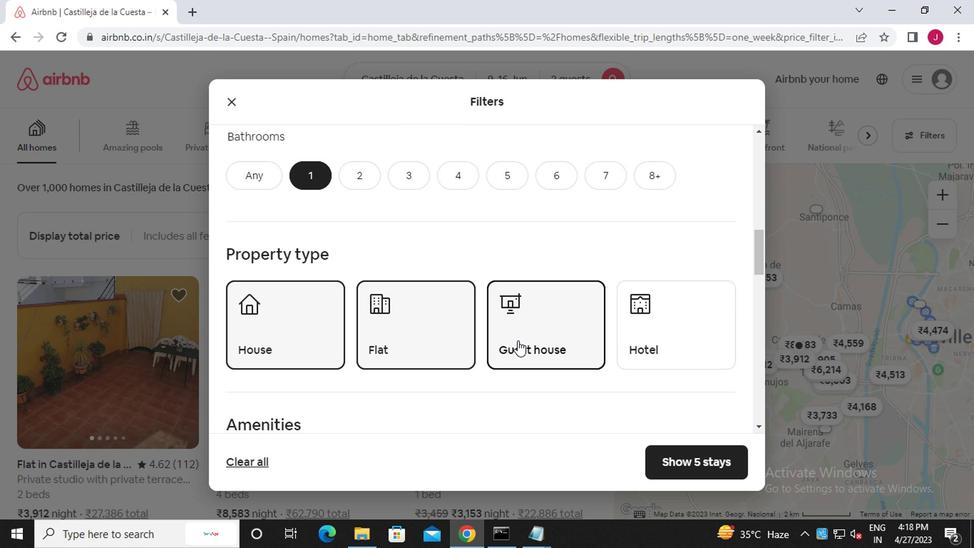 
Action: Mouse scrolled (516, 337) with delta (0, 0)
Screenshot: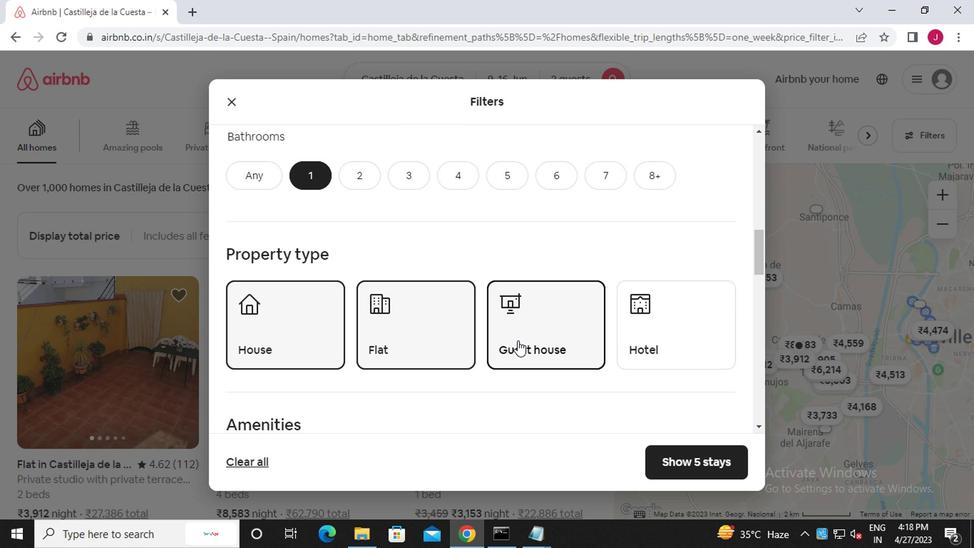 
Action: Mouse scrolled (516, 337) with delta (0, 0)
Screenshot: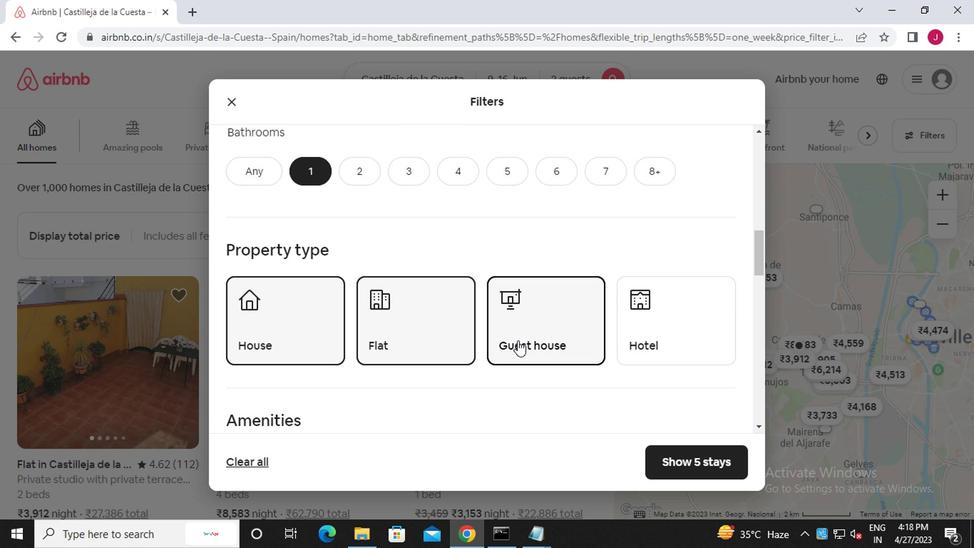 
Action: Mouse scrolled (516, 337) with delta (0, 0)
Screenshot: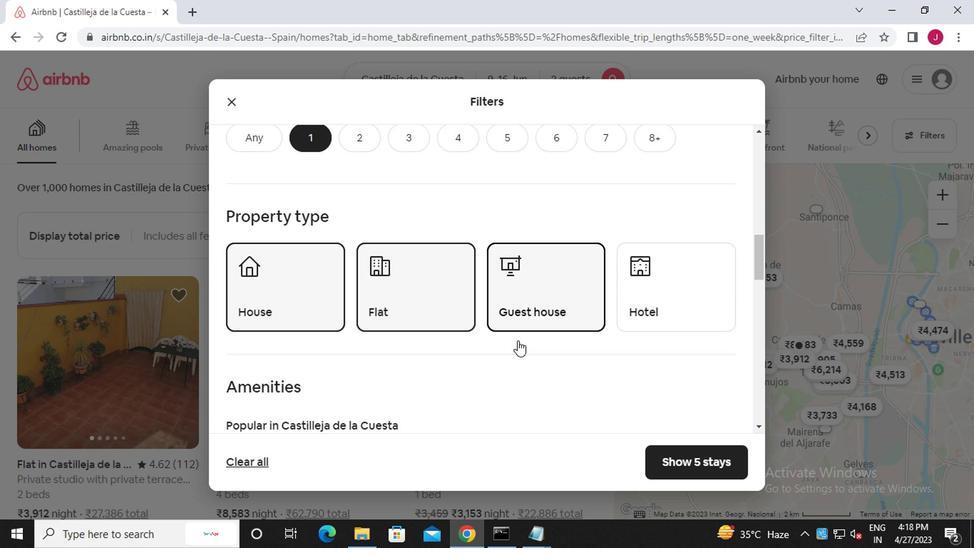
Action: Mouse scrolled (516, 337) with delta (0, 0)
Screenshot: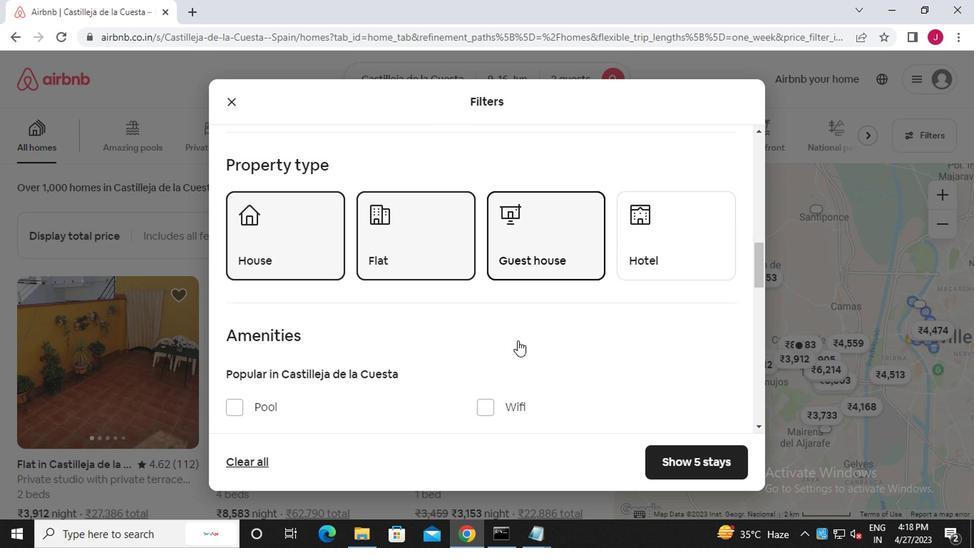 
Action: Mouse scrolled (516, 337) with delta (0, 0)
Screenshot: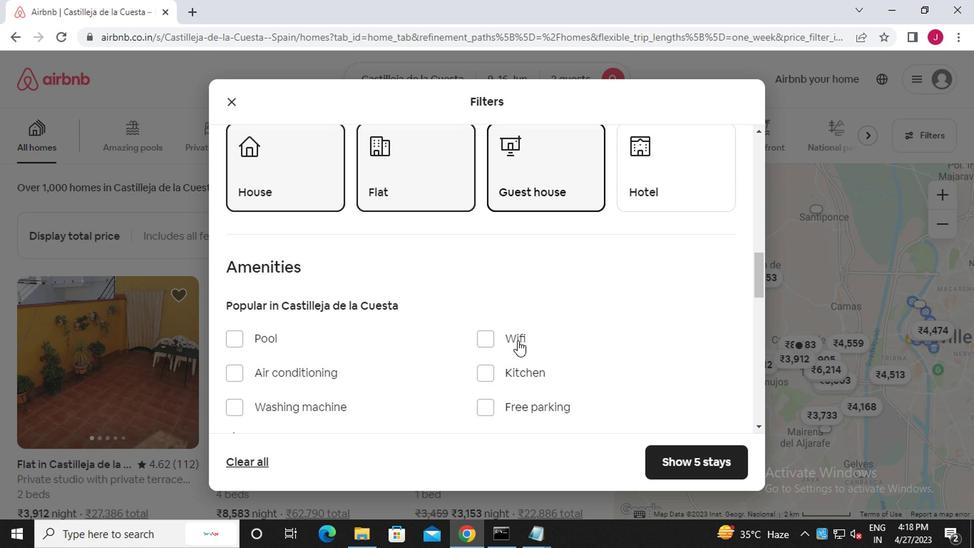 
Action: Mouse moved to (701, 322)
Screenshot: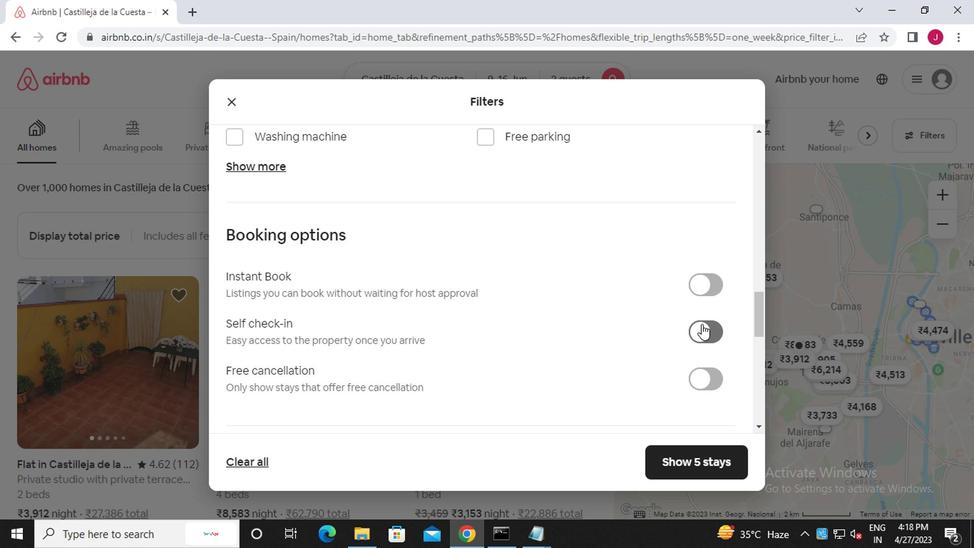 
Action: Mouse pressed left at (701, 322)
Screenshot: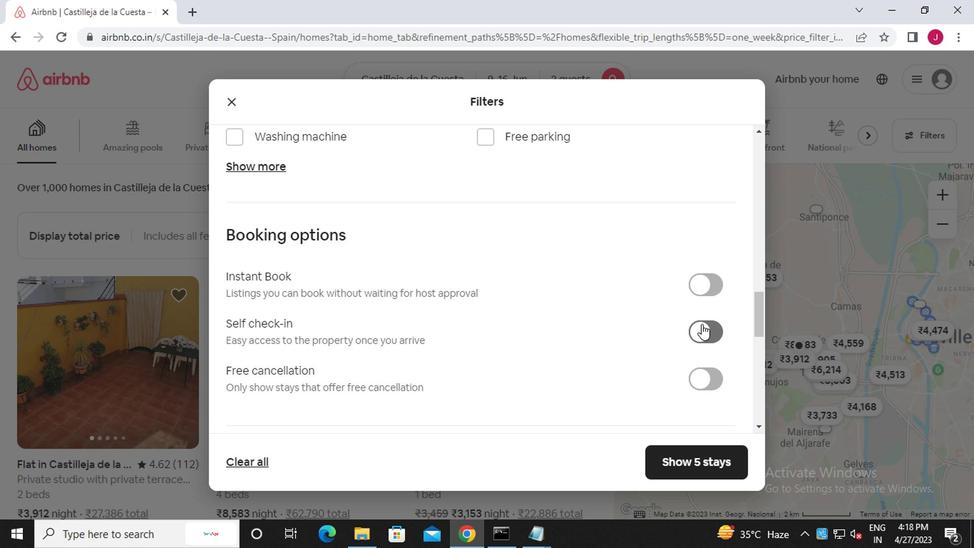 
Action: Mouse moved to (472, 345)
Screenshot: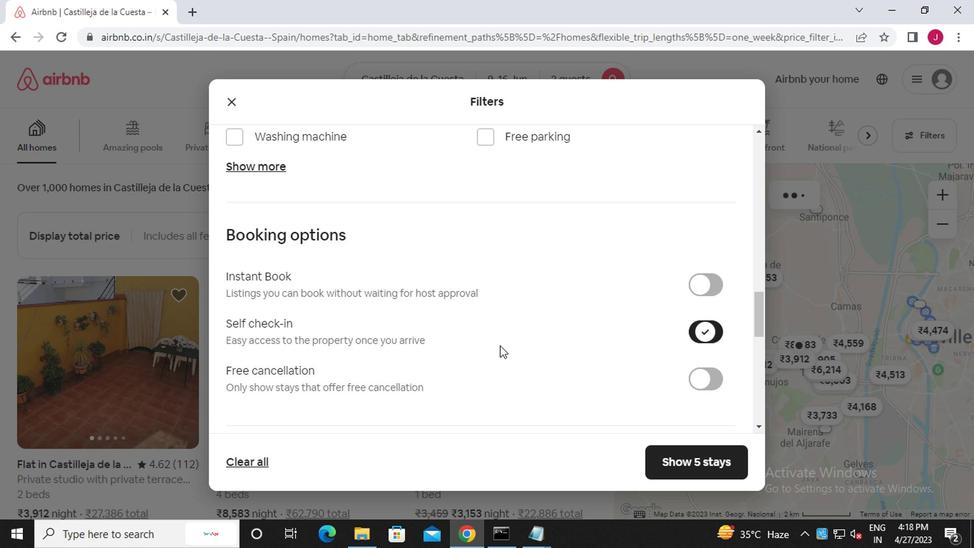 
Action: Mouse scrolled (472, 344) with delta (0, -1)
Screenshot: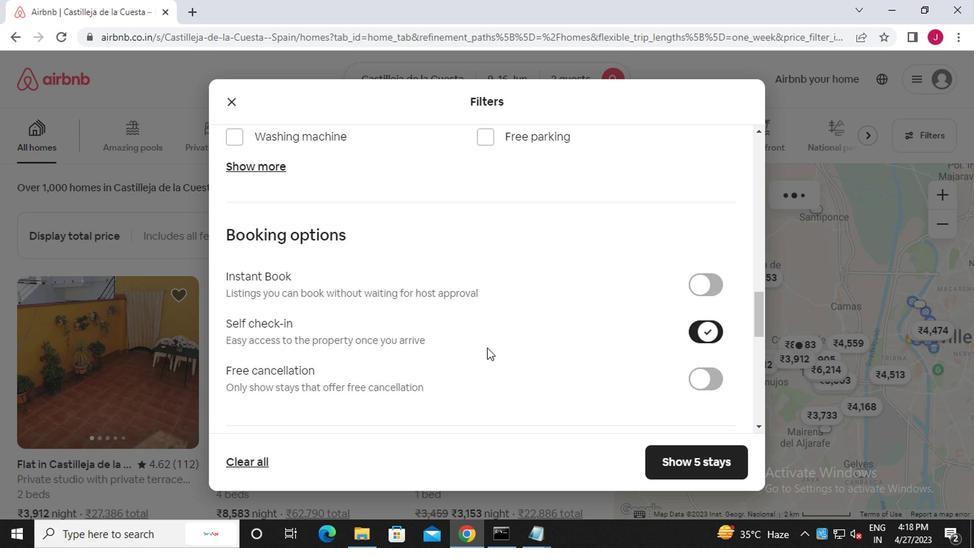 
Action: Mouse scrolled (472, 344) with delta (0, -1)
Screenshot: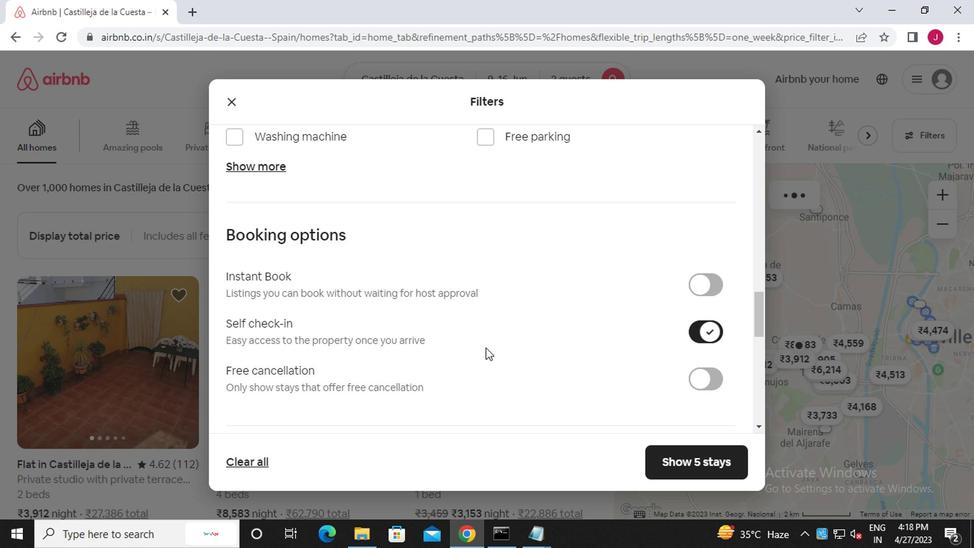 
Action: Mouse scrolled (472, 344) with delta (0, -1)
Screenshot: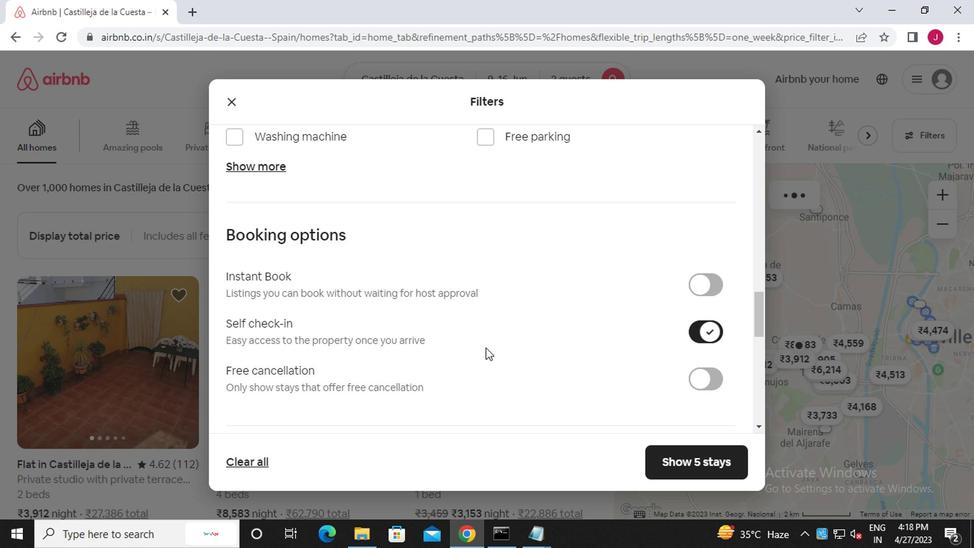 
Action: Mouse scrolled (472, 344) with delta (0, -1)
Screenshot: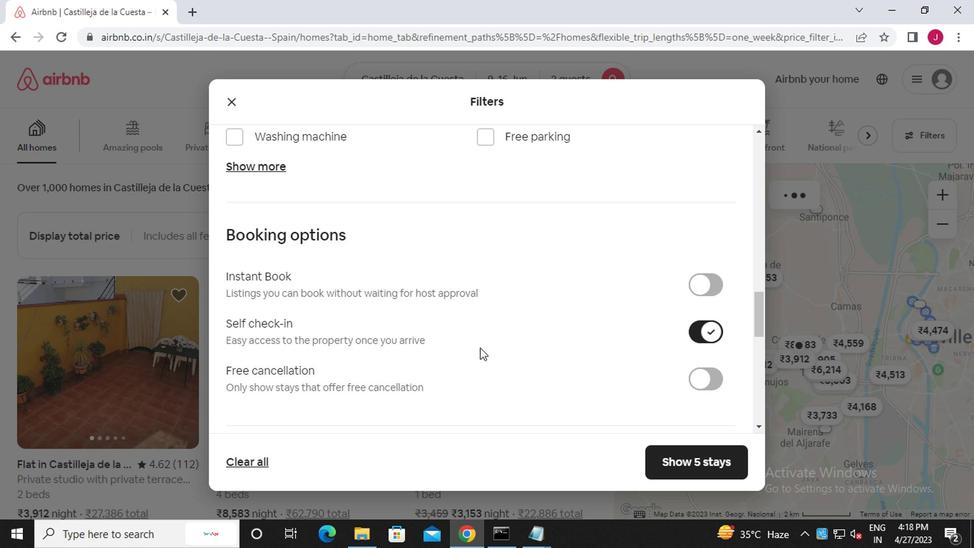 
Action: Mouse scrolled (472, 344) with delta (0, -1)
Screenshot: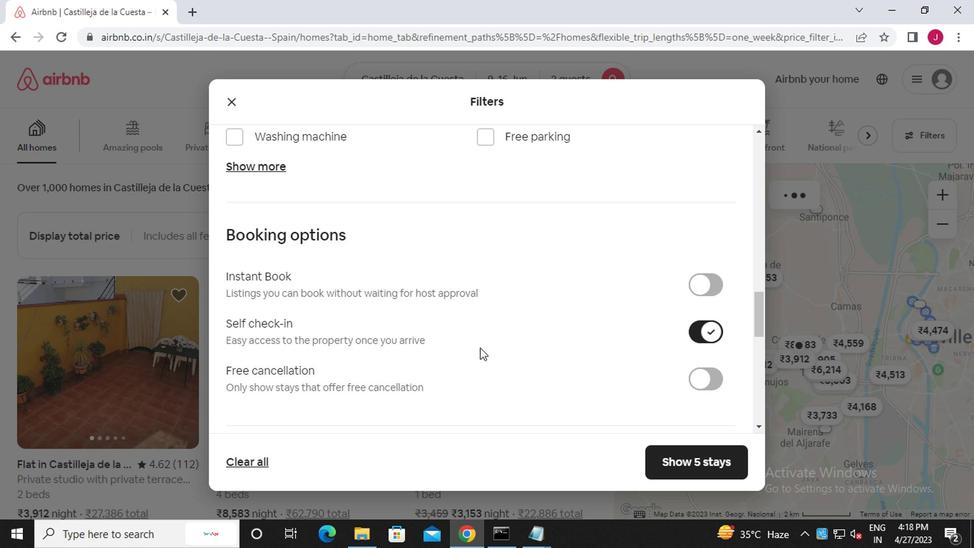 
Action: Mouse scrolled (472, 344) with delta (0, -1)
Screenshot: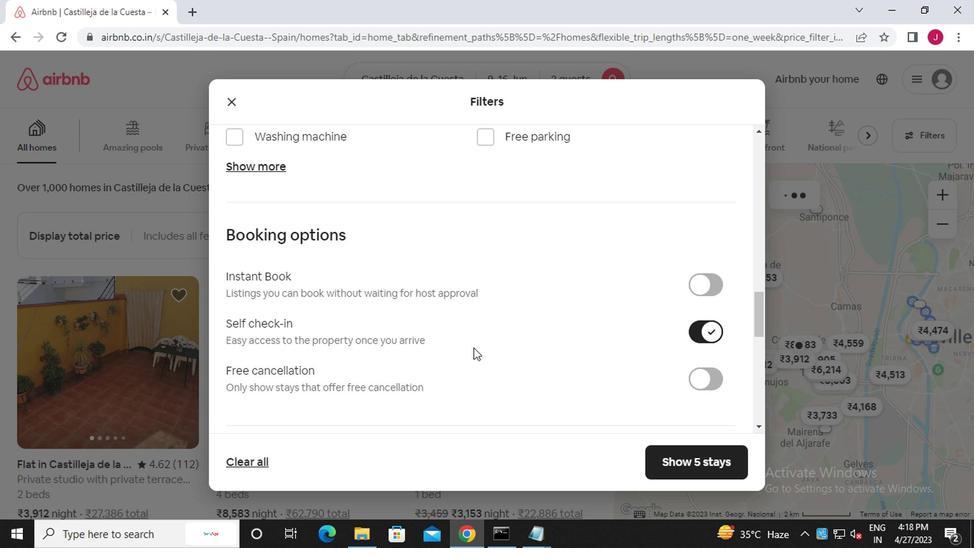 
Action: Mouse moved to (468, 344)
Screenshot: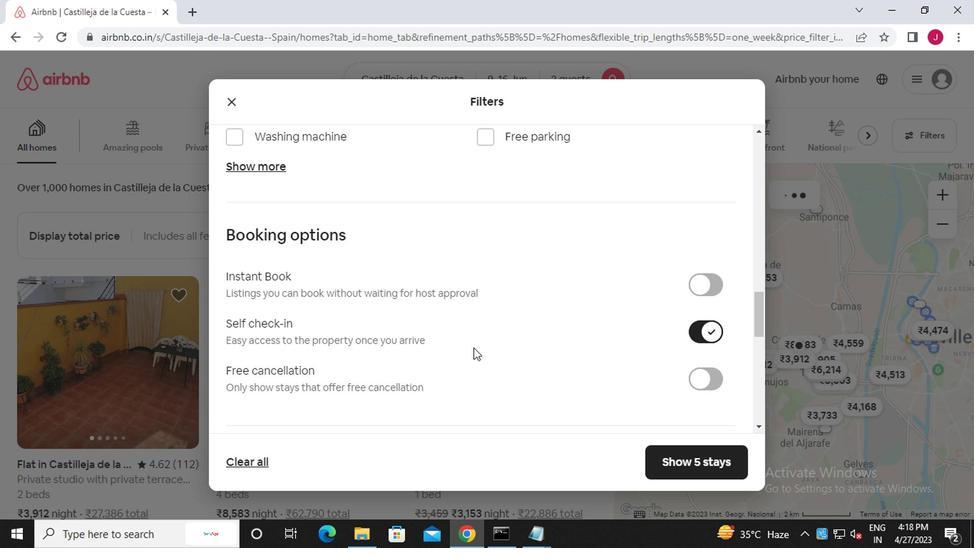 
Action: Mouse scrolled (468, 344) with delta (0, 0)
Screenshot: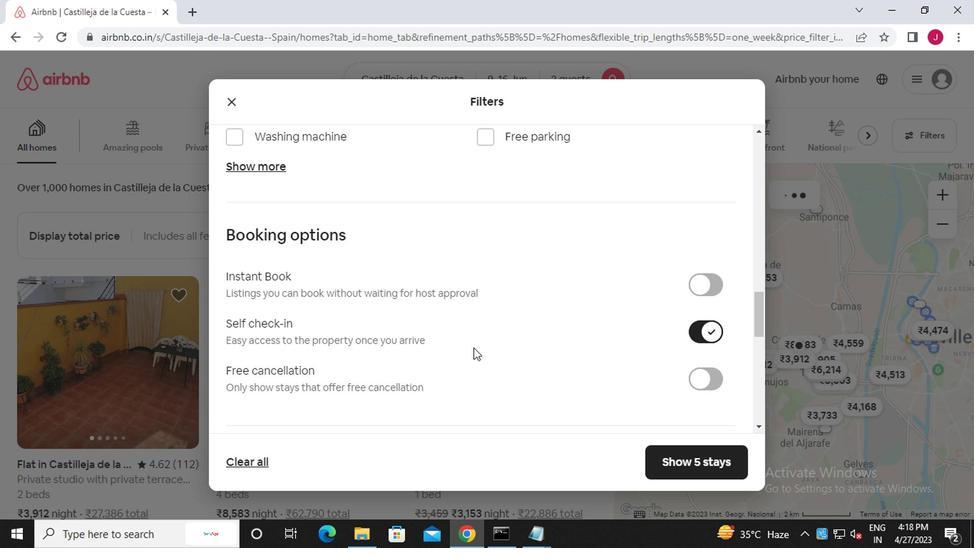 
Action: Mouse moved to (235, 410)
Screenshot: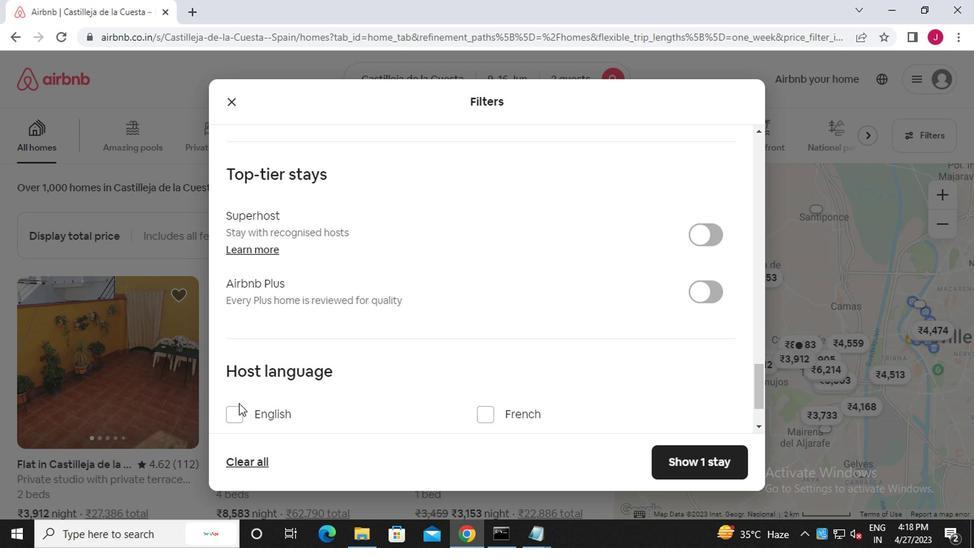 
Action: Mouse pressed left at (235, 410)
Screenshot: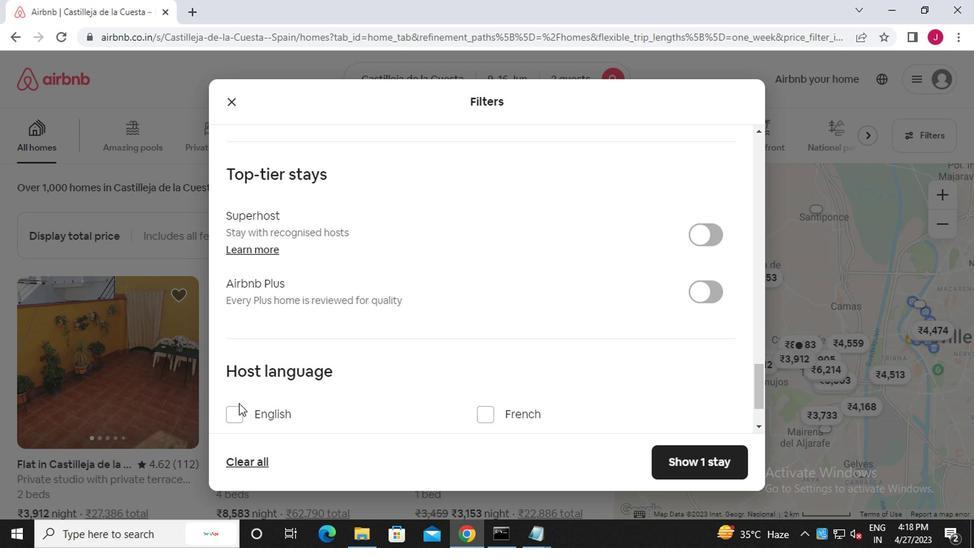 
Action: Mouse moved to (405, 404)
Screenshot: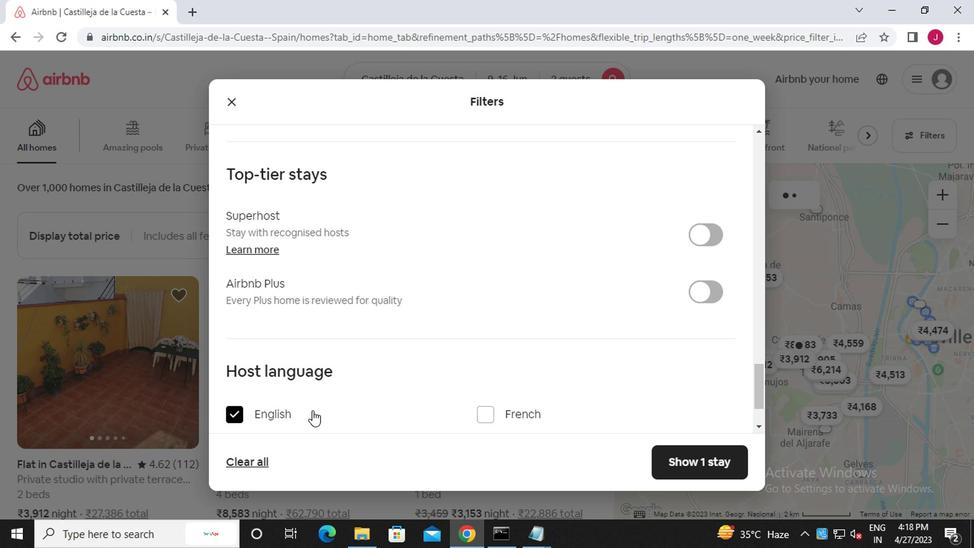 
Action: Mouse scrolled (405, 403) with delta (0, 0)
Screenshot: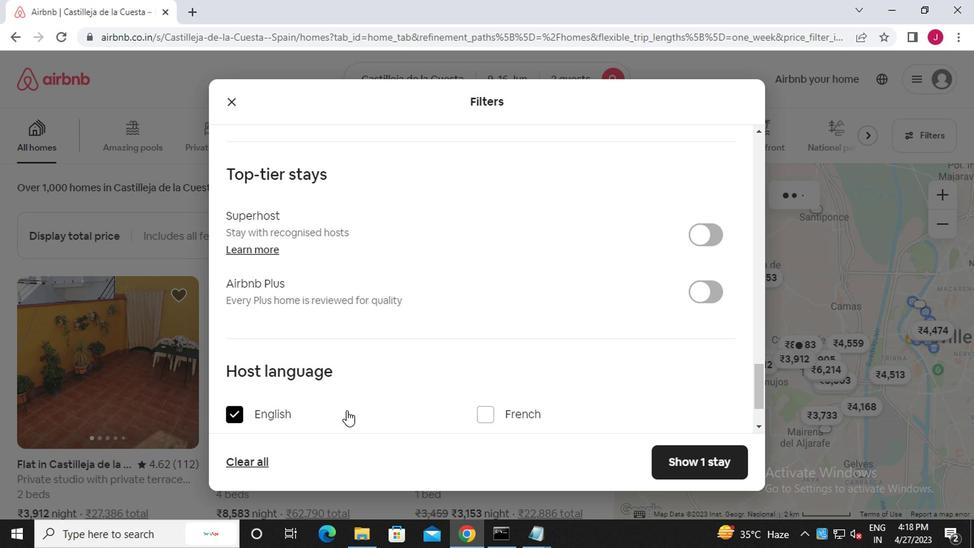 
Action: Mouse scrolled (405, 403) with delta (0, 0)
Screenshot: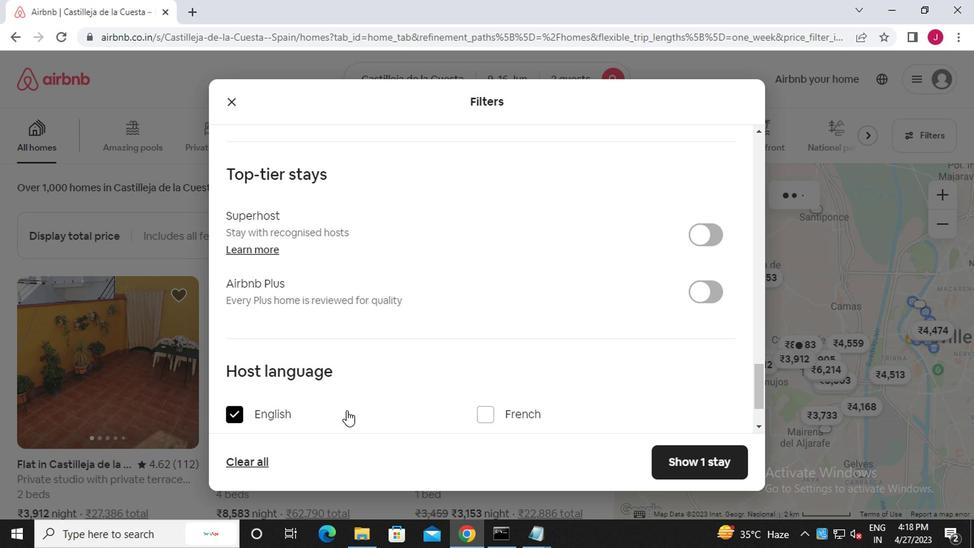 
Action: Mouse scrolled (405, 403) with delta (0, 0)
Screenshot: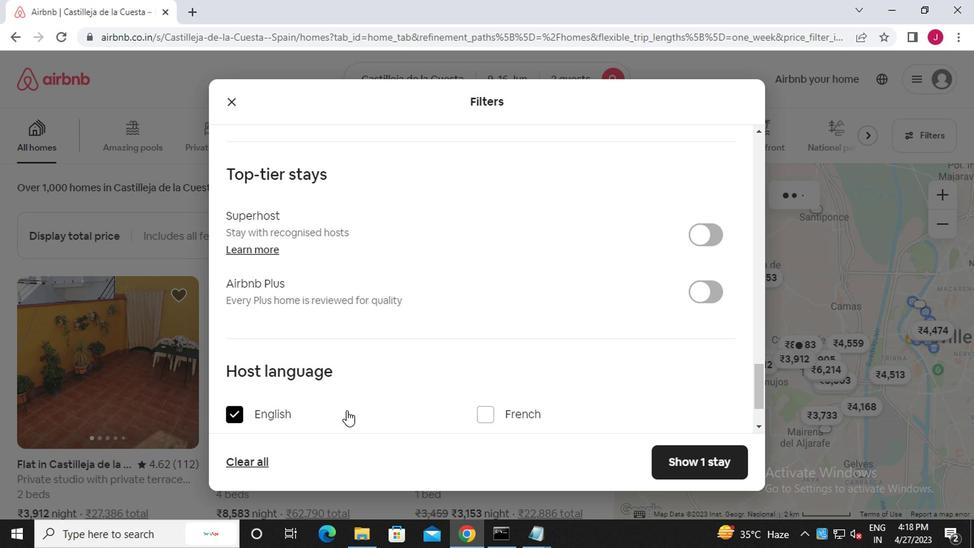 
Action: Mouse scrolled (405, 403) with delta (0, 0)
Screenshot: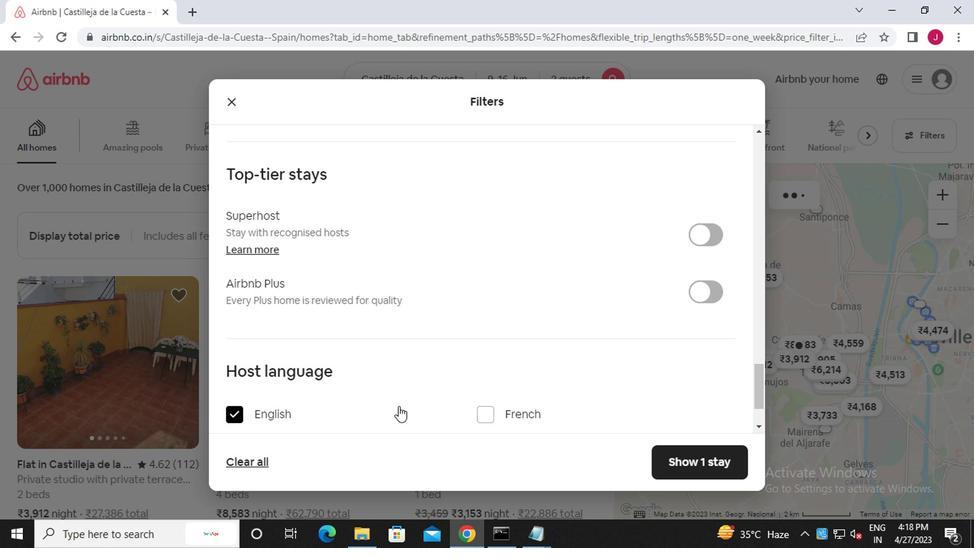 
Action: Mouse scrolled (405, 403) with delta (0, 0)
Screenshot: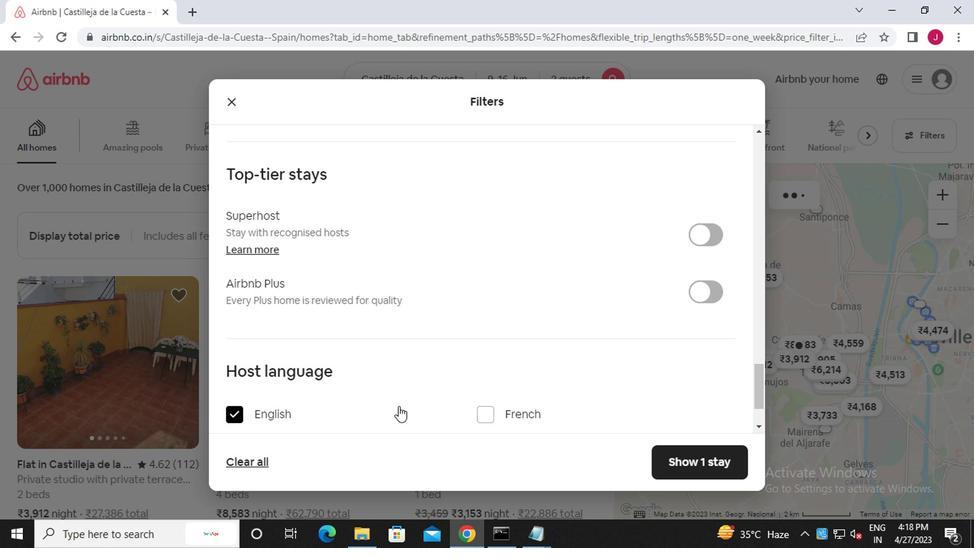 
Action: Mouse scrolled (405, 403) with delta (0, 0)
Screenshot: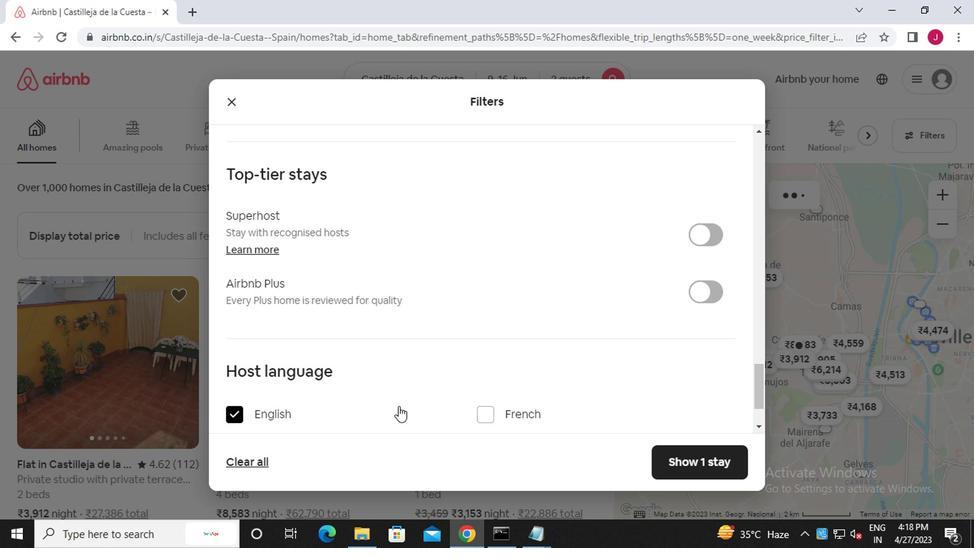 
Action: Mouse moved to (409, 401)
Screenshot: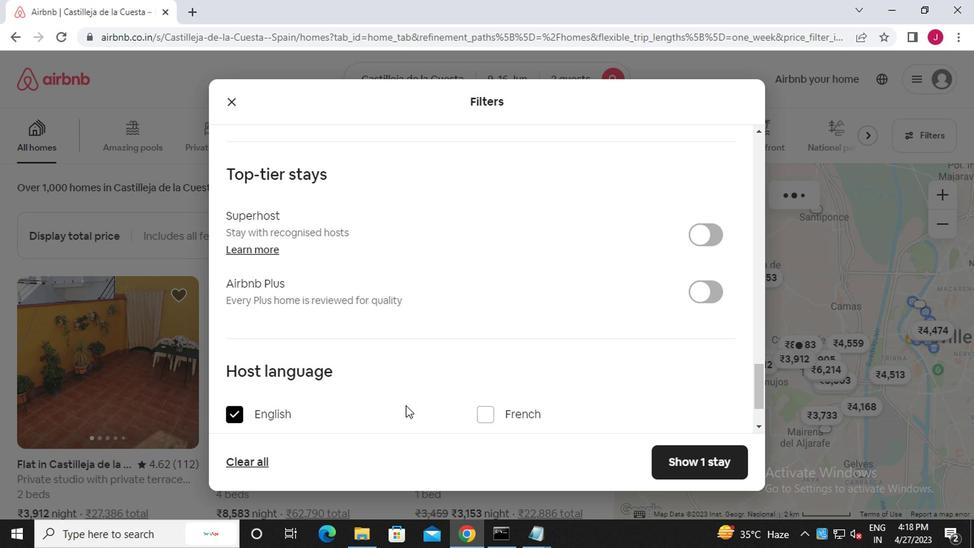 
Action: Mouse scrolled (409, 400) with delta (0, 0)
Screenshot: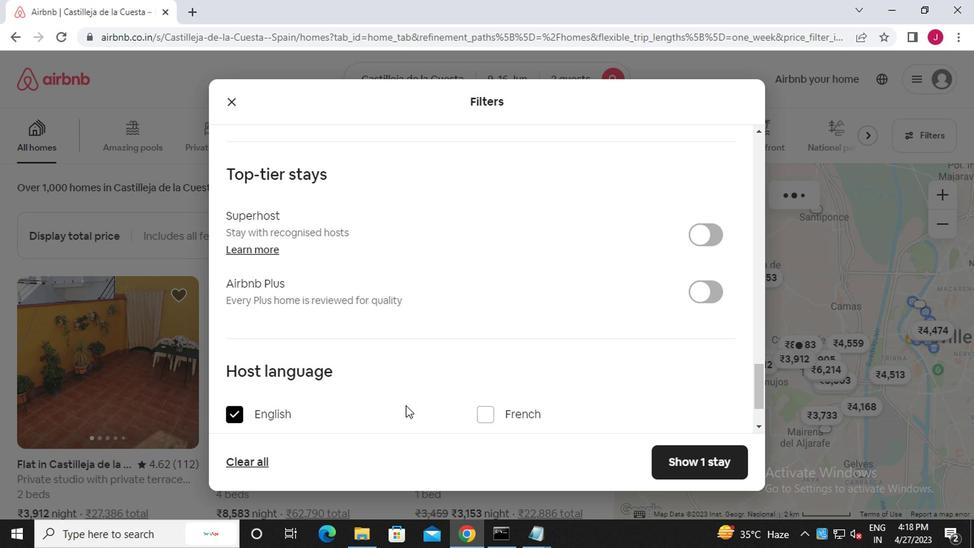 
Action: Mouse moved to (693, 462)
Screenshot: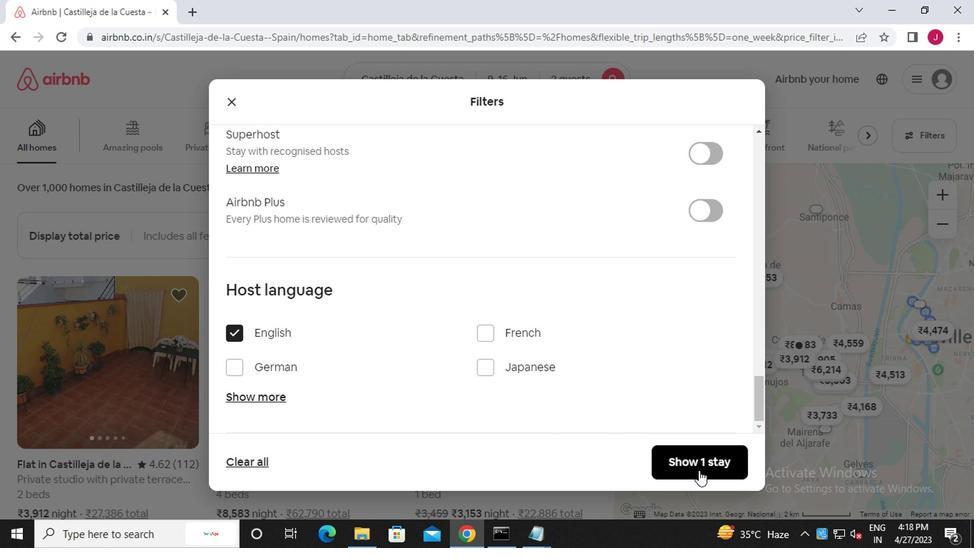 
Action: Mouse pressed left at (693, 462)
Screenshot: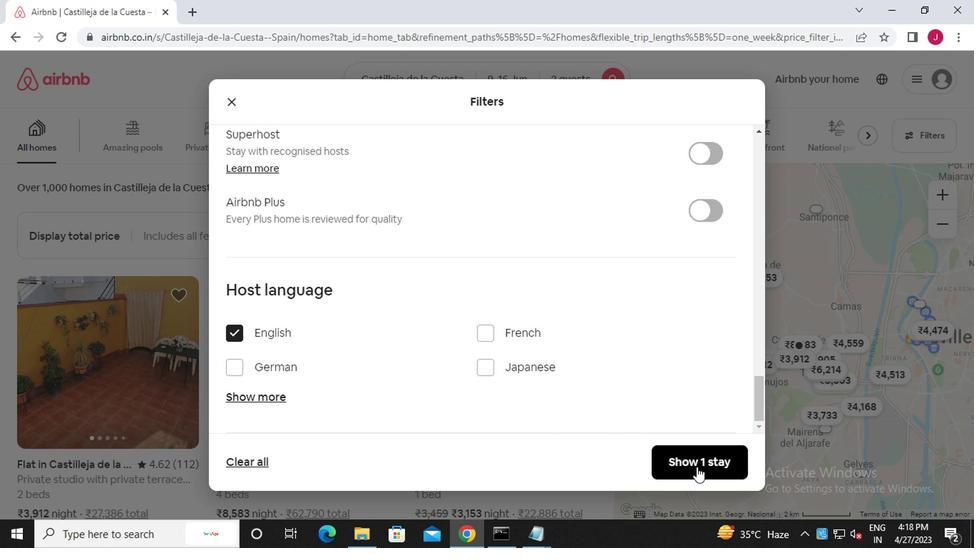
Action: Mouse moved to (683, 453)
Screenshot: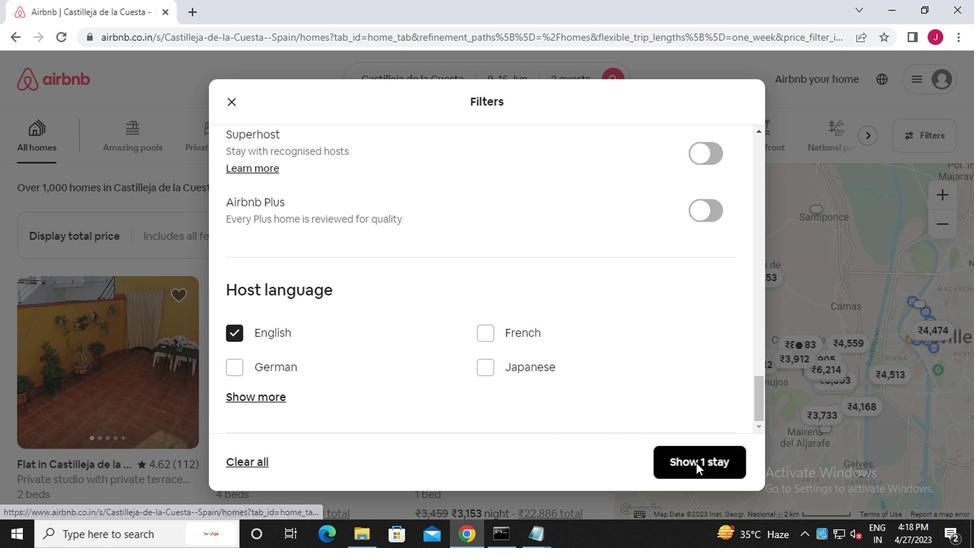 
